Task: Create a due date automation trigger when advanced on, 2 hours before a card is due add fields without custom field "Resume" set to a number lower or equal to 1 and lower or equal to 10.
Action: Mouse moved to (885, 252)
Screenshot: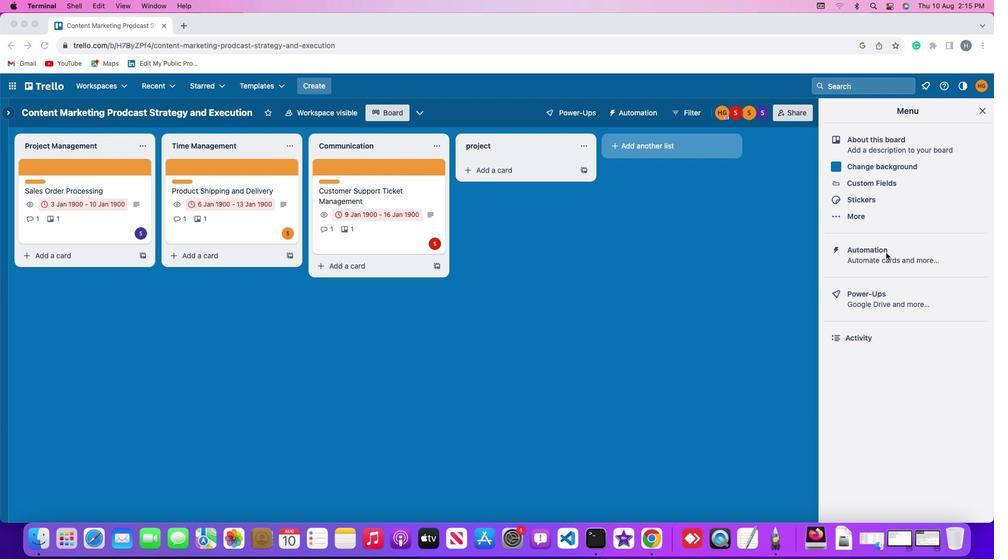 
Action: Mouse pressed left at (885, 252)
Screenshot: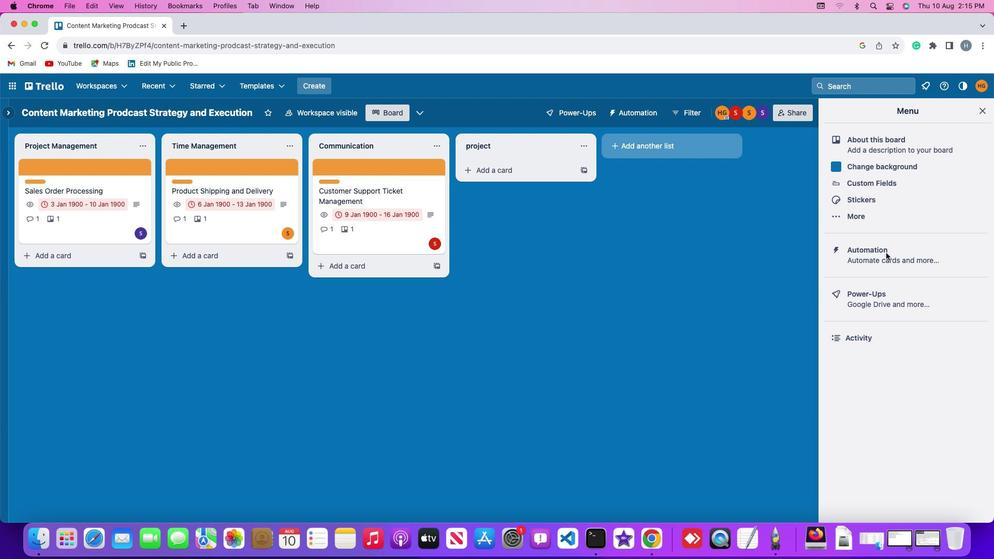 
Action: Mouse pressed left at (885, 252)
Screenshot: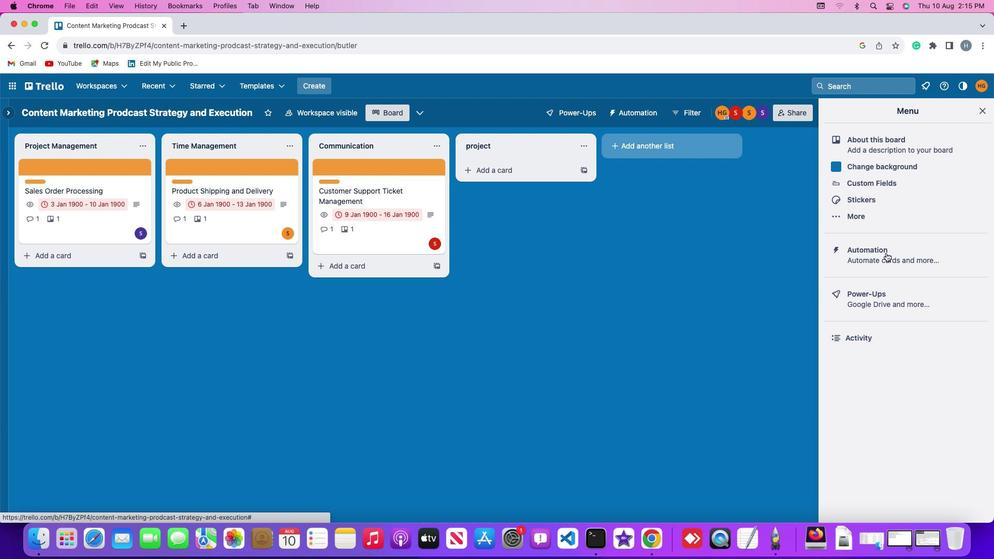 
Action: Mouse moved to (65, 245)
Screenshot: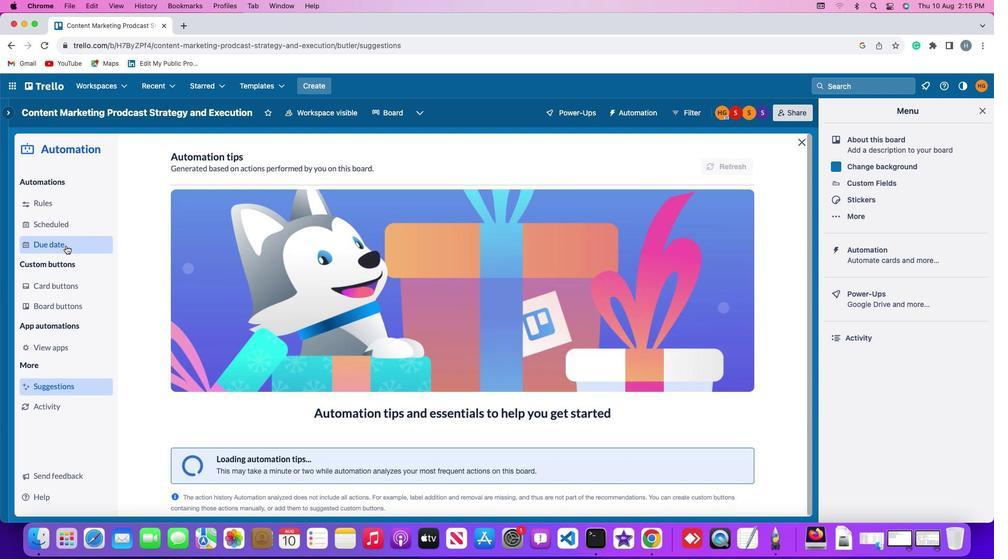 
Action: Mouse pressed left at (65, 245)
Screenshot: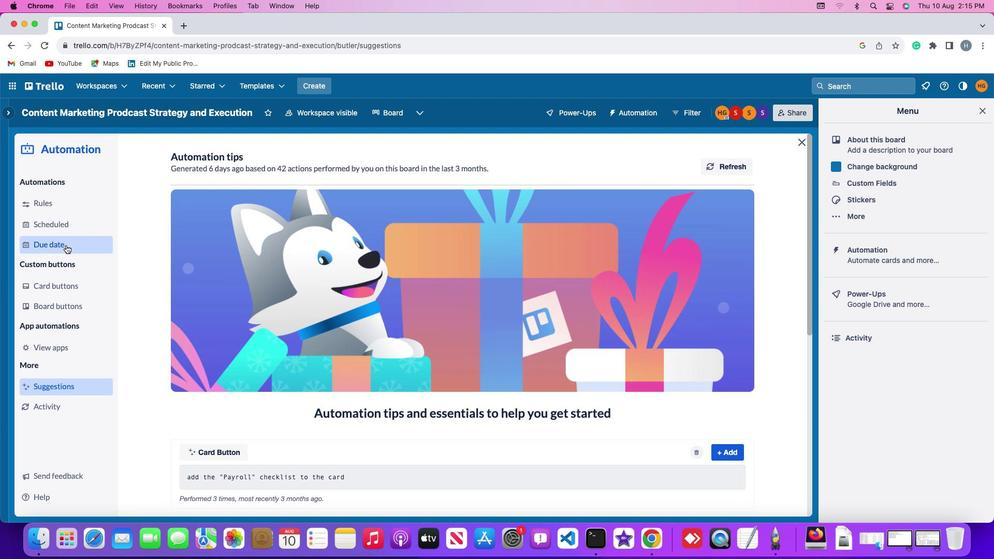 
Action: Mouse moved to (709, 159)
Screenshot: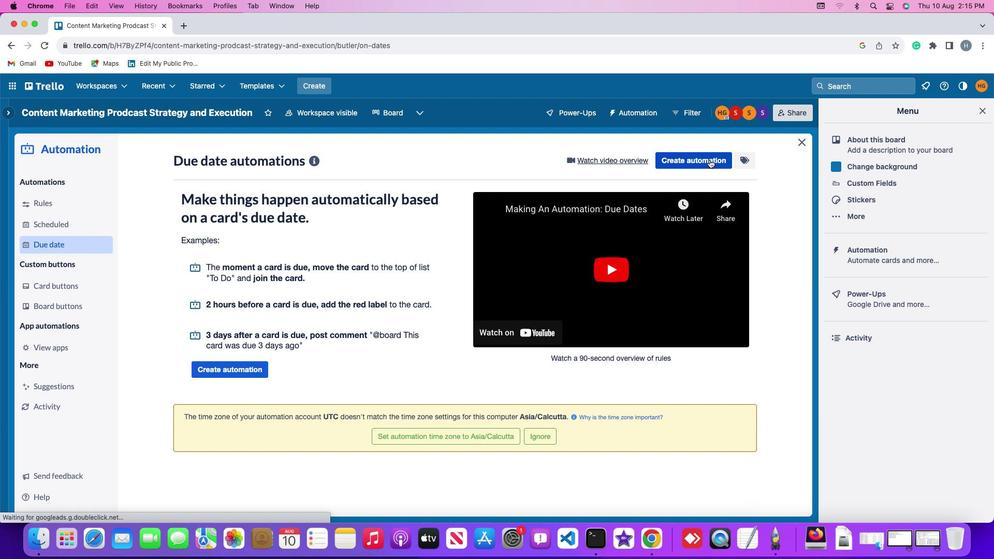 
Action: Mouse pressed left at (709, 159)
Screenshot: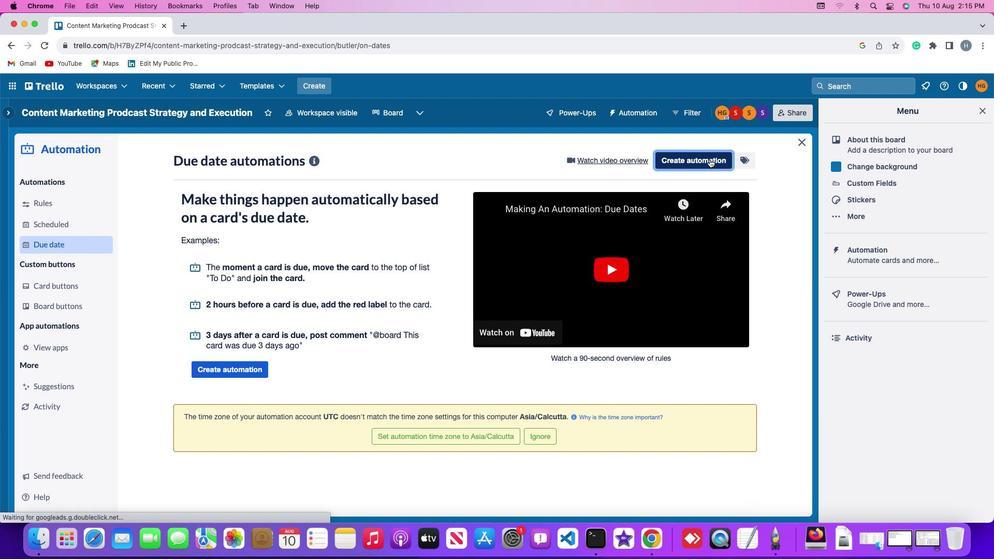 
Action: Mouse moved to (206, 256)
Screenshot: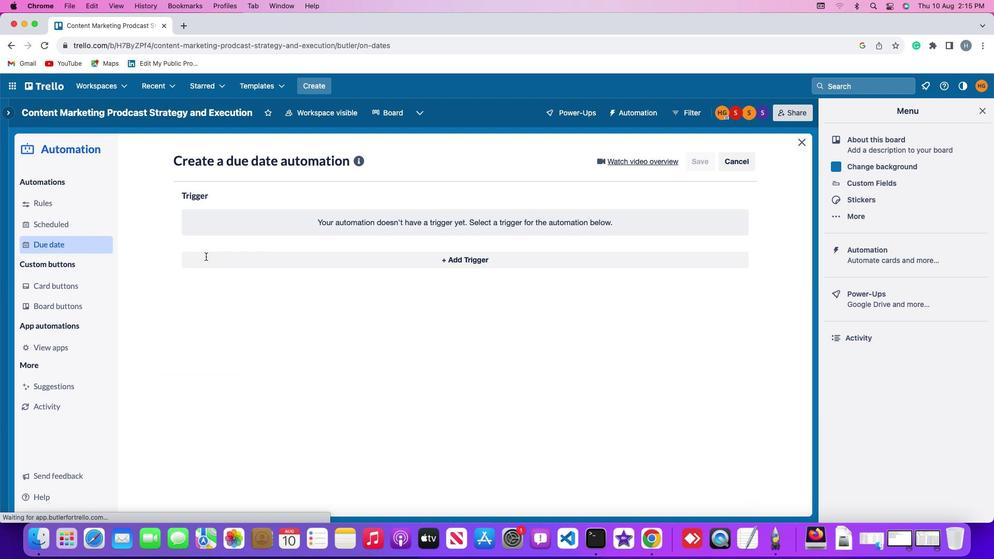 
Action: Mouse pressed left at (206, 256)
Screenshot: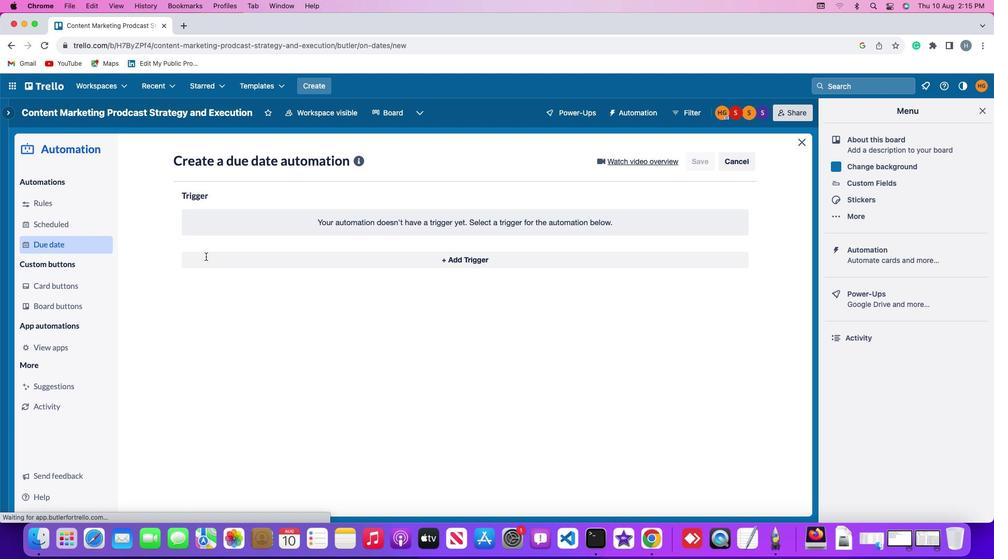 
Action: Mouse moved to (204, 425)
Screenshot: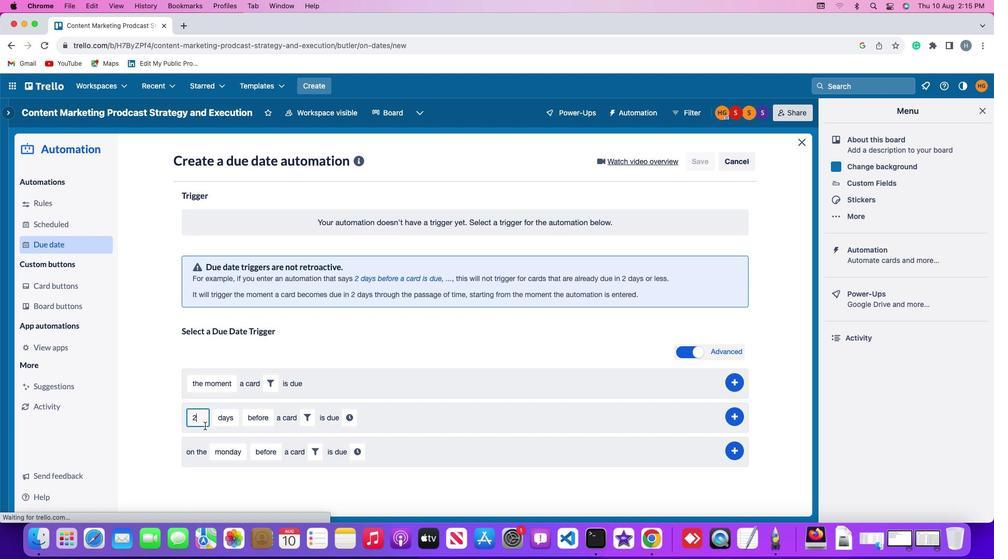 
Action: Mouse pressed left at (204, 425)
Screenshot: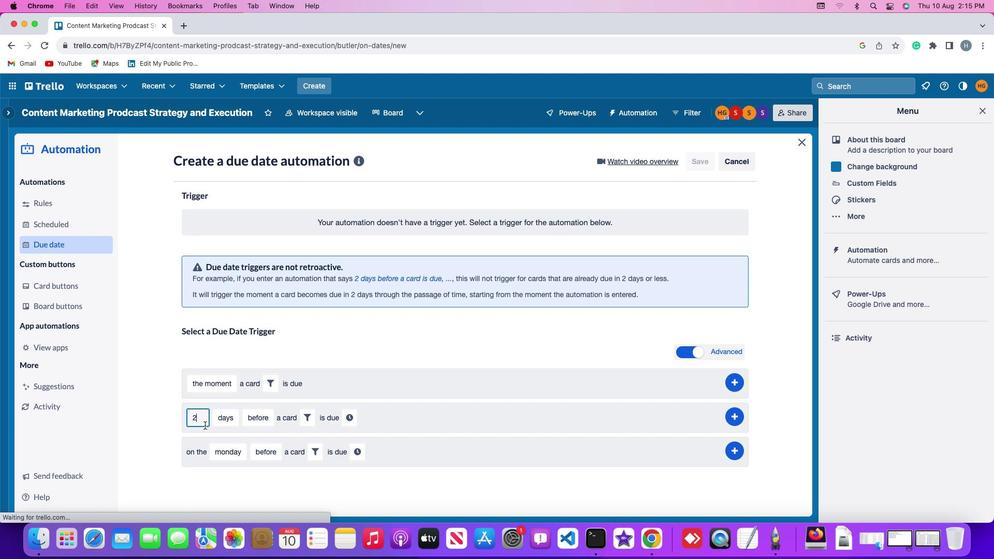 
Action: Mouse moved to (205, 423)
Screenshot: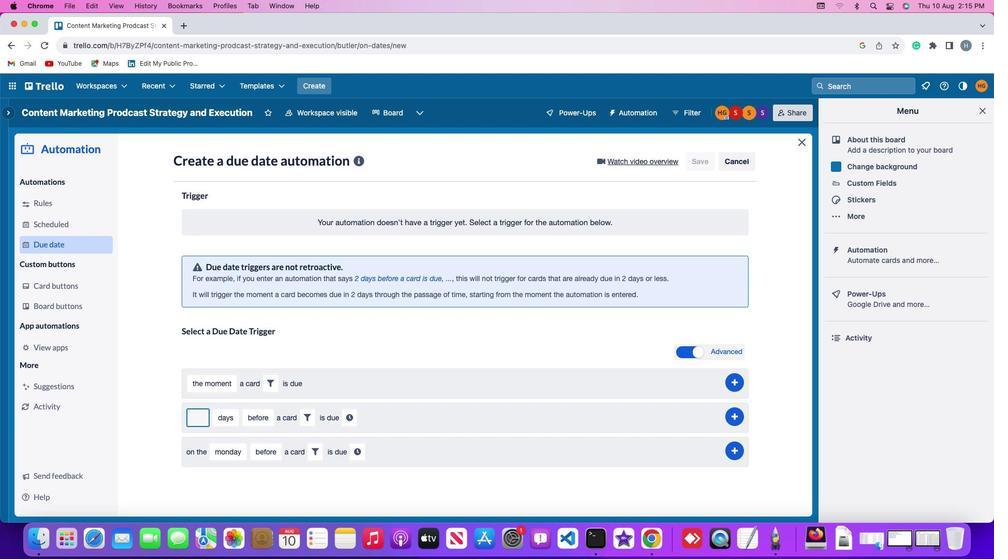 
Action: Key pressed Key.backspace'2'
Screenshot: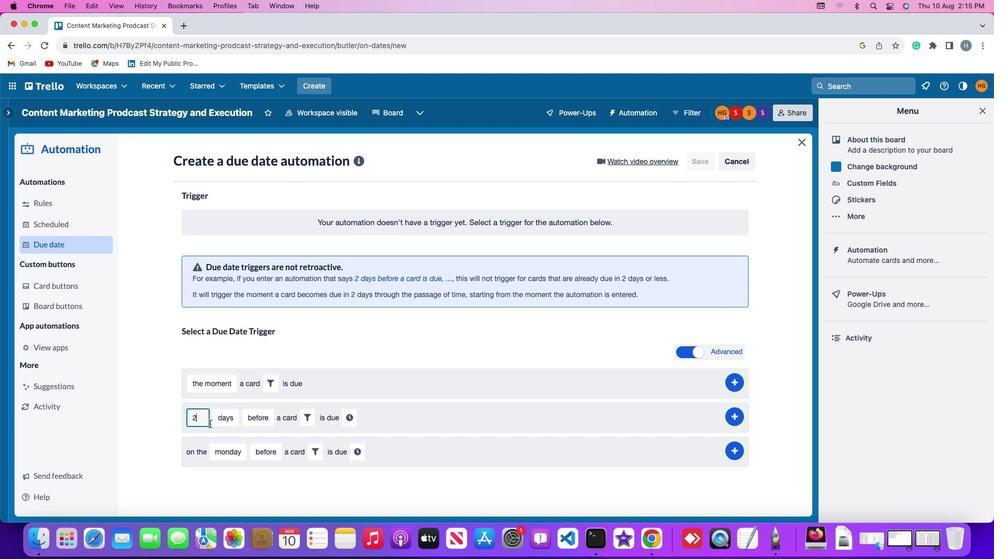 
Action: Mouse moved to (223, 422)
Screenshot: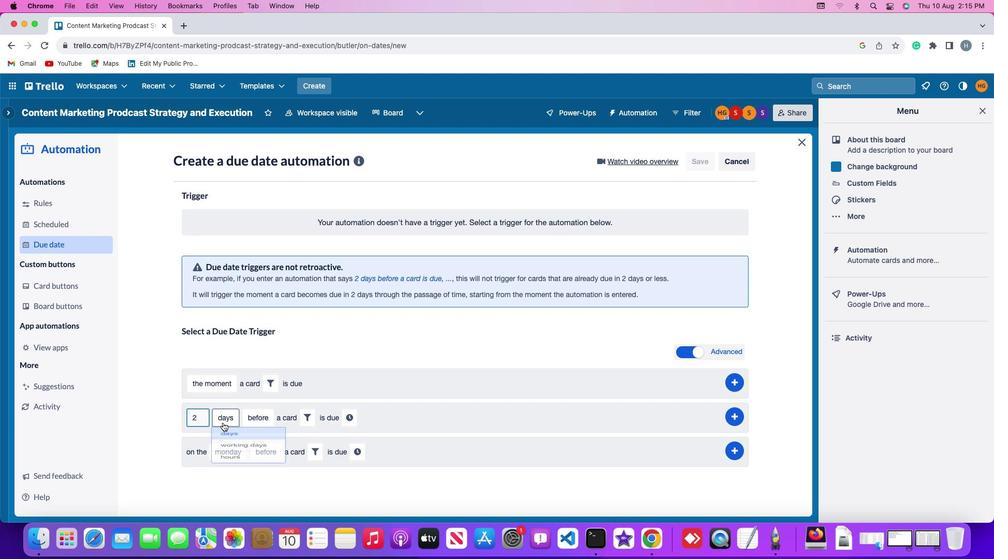
Action: Mouse pressed left at (223, 422)
Screenshot: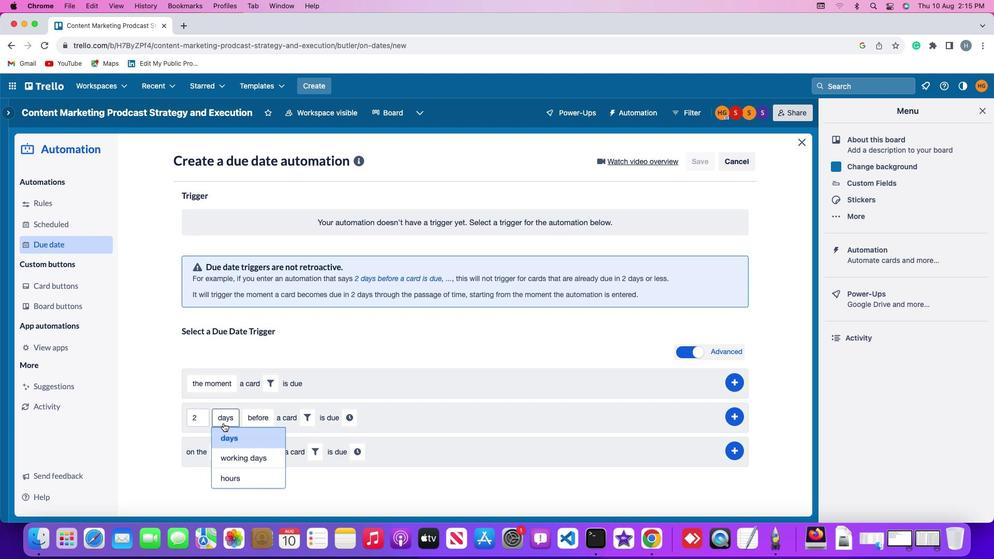 
Action: Mouse moved to (228, 476)
Screenshot: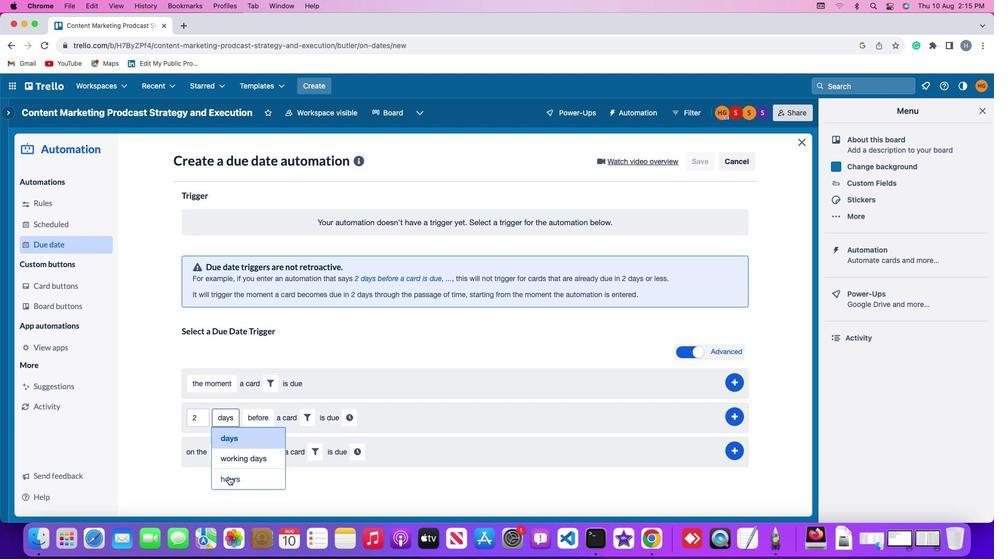 
Action: Mouse pressed left at (228, 476)
Screenshot: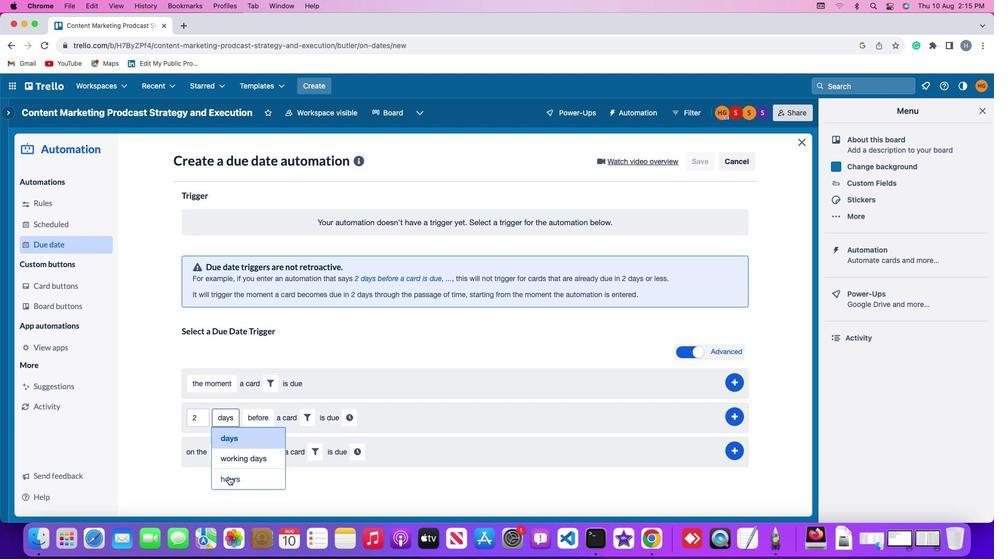 
Action: Mouse moved to (257, 417)
Screenshot: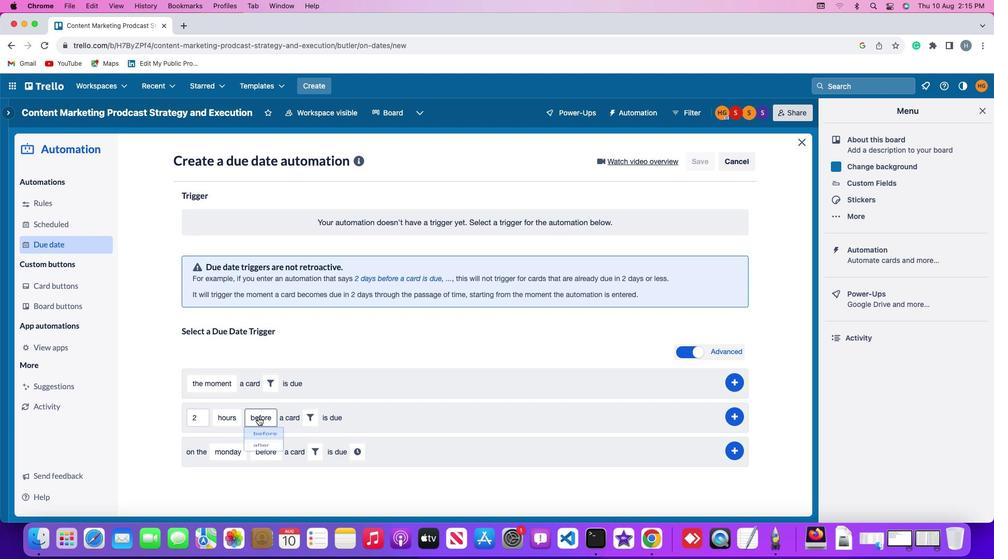 
Action: Mouse pressed left at (257, 417)
Screenshot: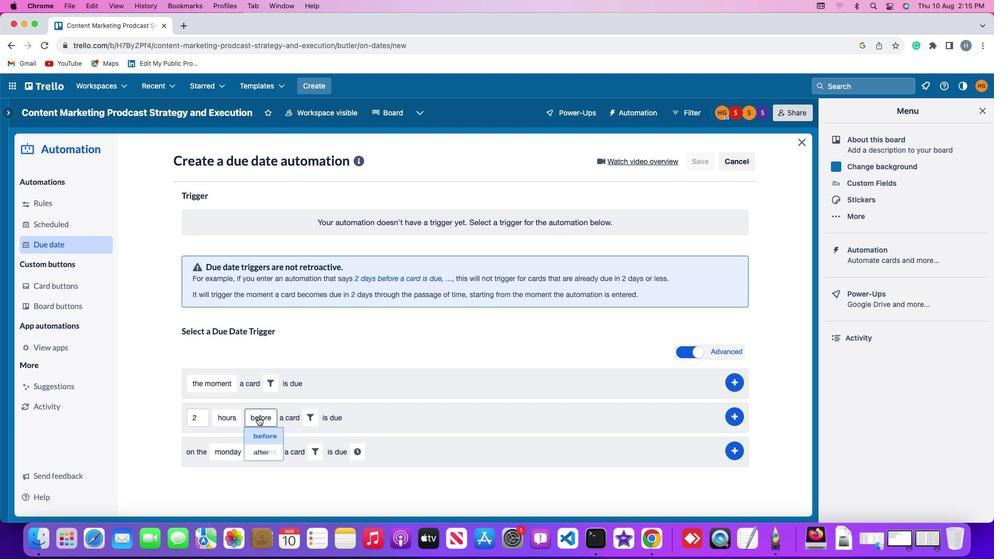 
Action: Mouse moved to (259, 435)
Screenshot: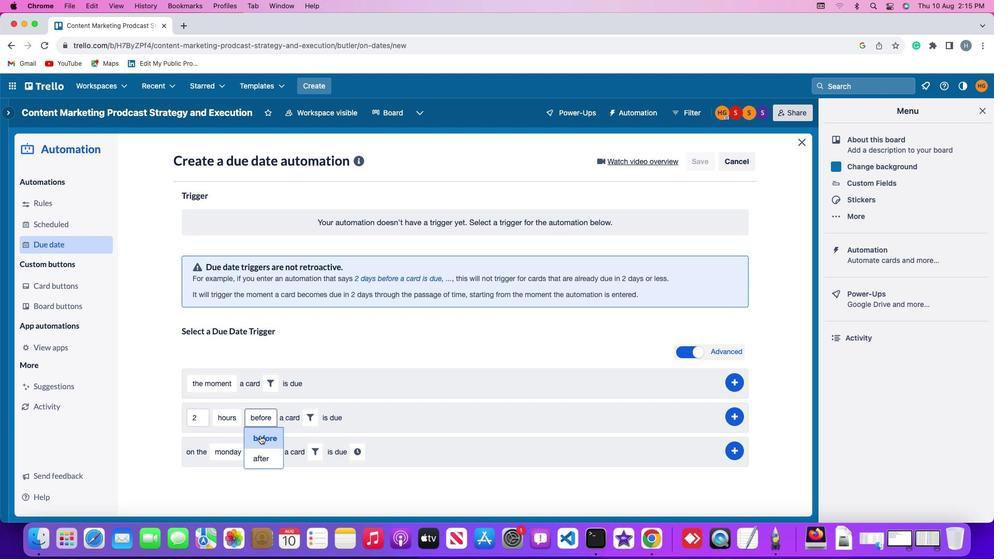 
Action: Mouse pressed left at (259, 435)
Screenshot: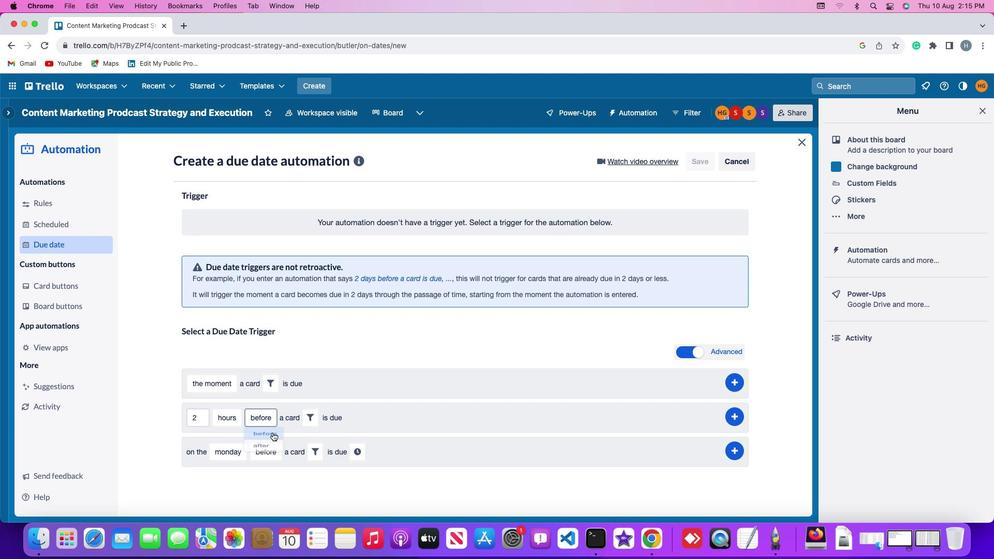 
Action: Mouse moved to (312, 421)
Screenshot: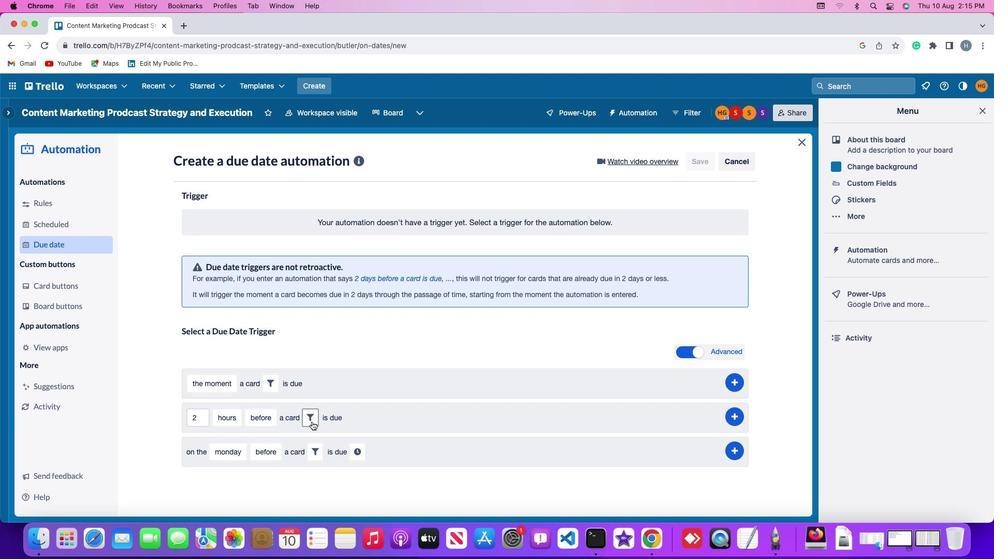 
Action: Mouse pressed left at (312, 421)
Screenshot: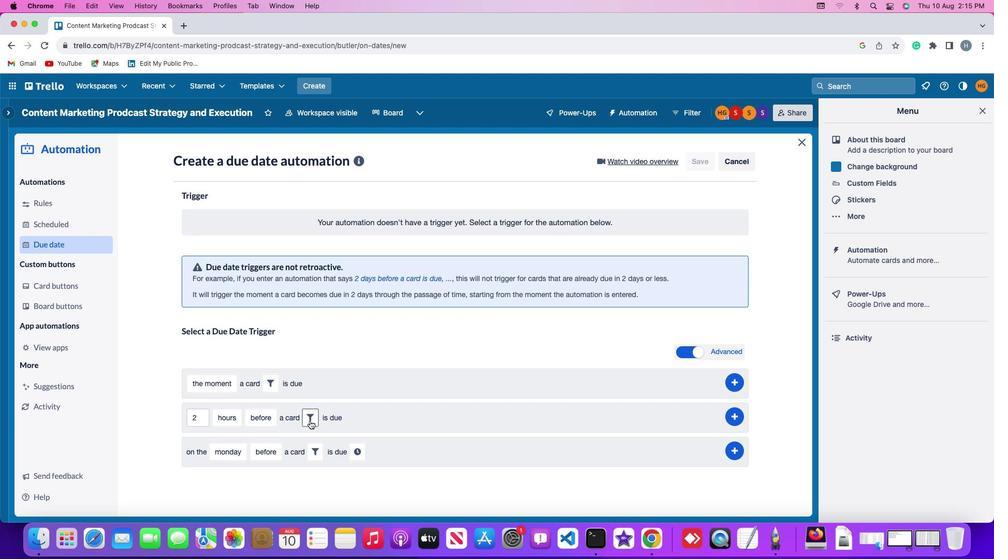 
Action: Mouse moved to (474, 453)
Screenshot: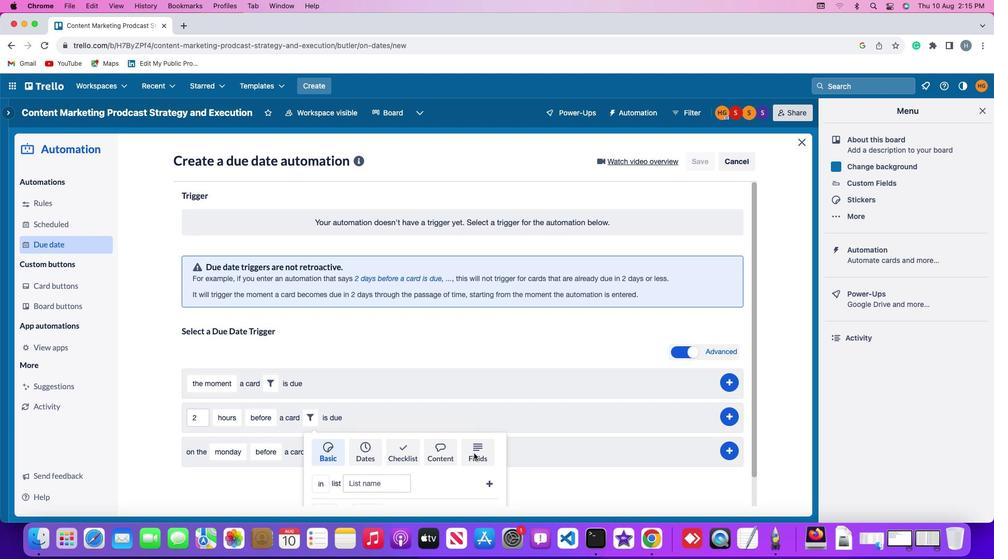 
Action: Mouse pressed left at (474, 453)
Screenshot: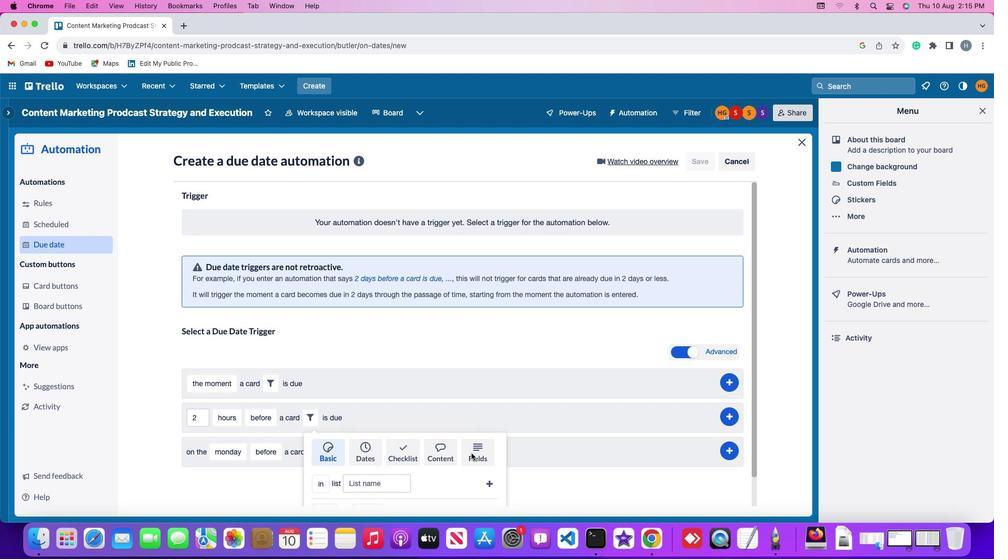 
Action: Mouse moved to (281, 477)
Screenshot: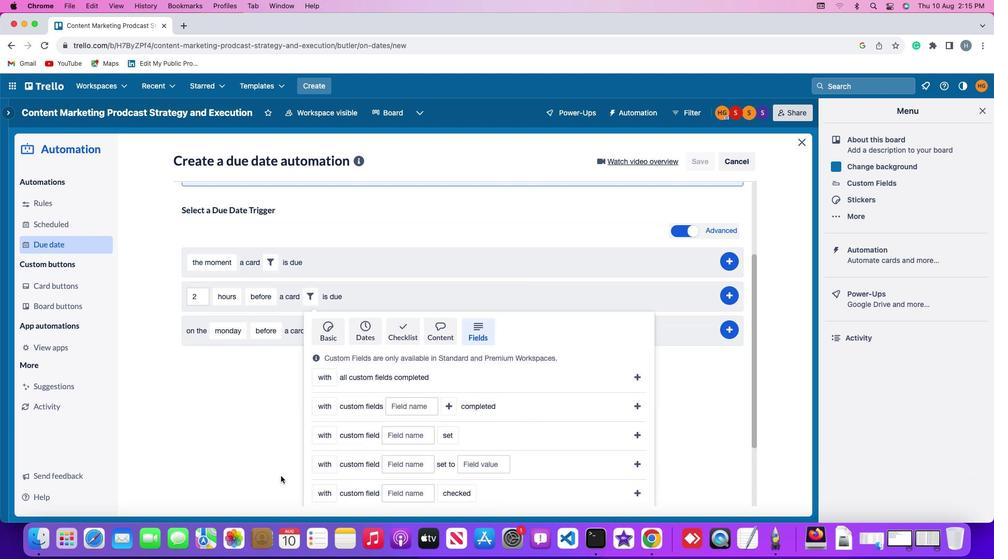 
Action: Mouse scrolled (281, 477) with delta (0, 0)
Screenshot: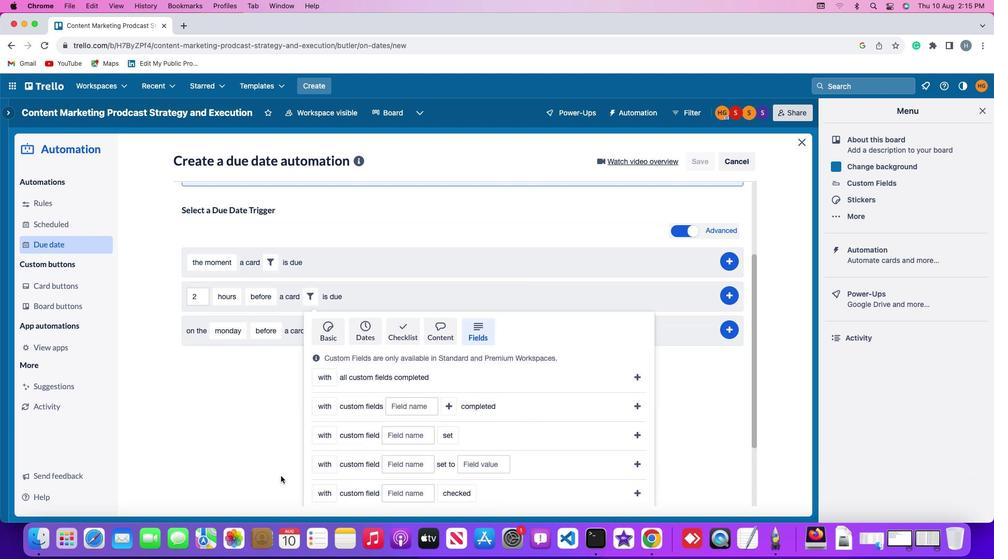 
Action: Mouse scrolled (281, 477) with delta (0, 0)
Screenshot: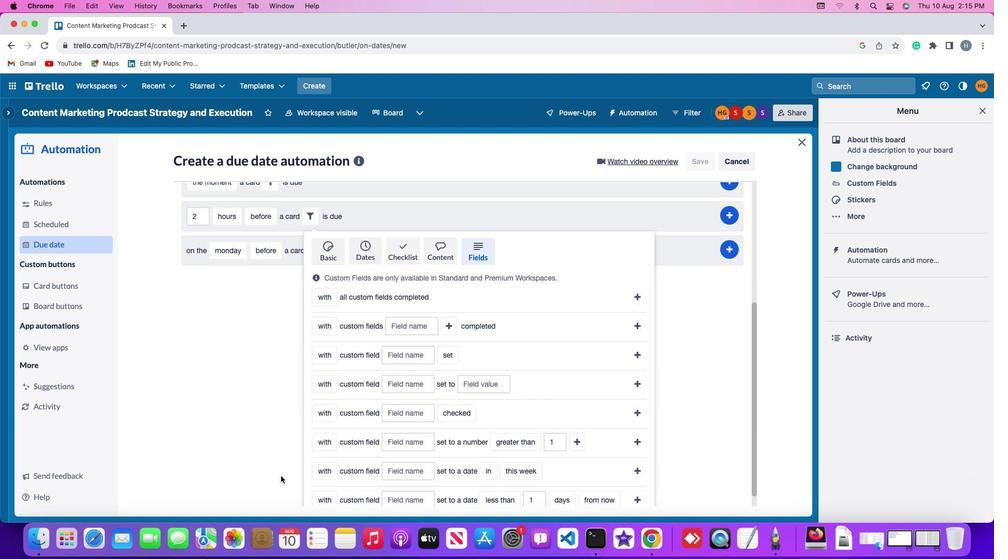
Action: Mouse scrolled (281, 477) with delta (0, -1)
Screenshot: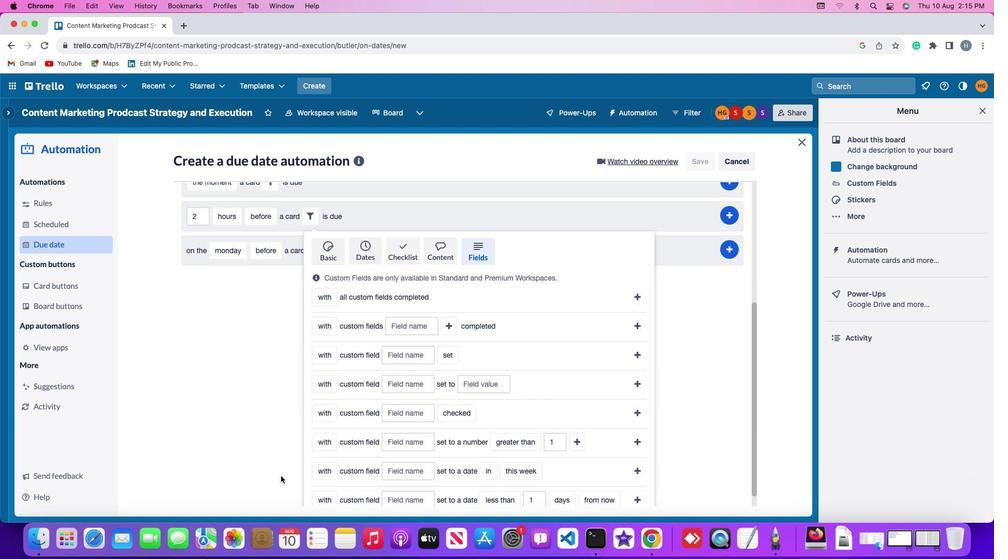 
Action: Mouse scrolled (281, 477) with delta (0, -2)
Screenshot: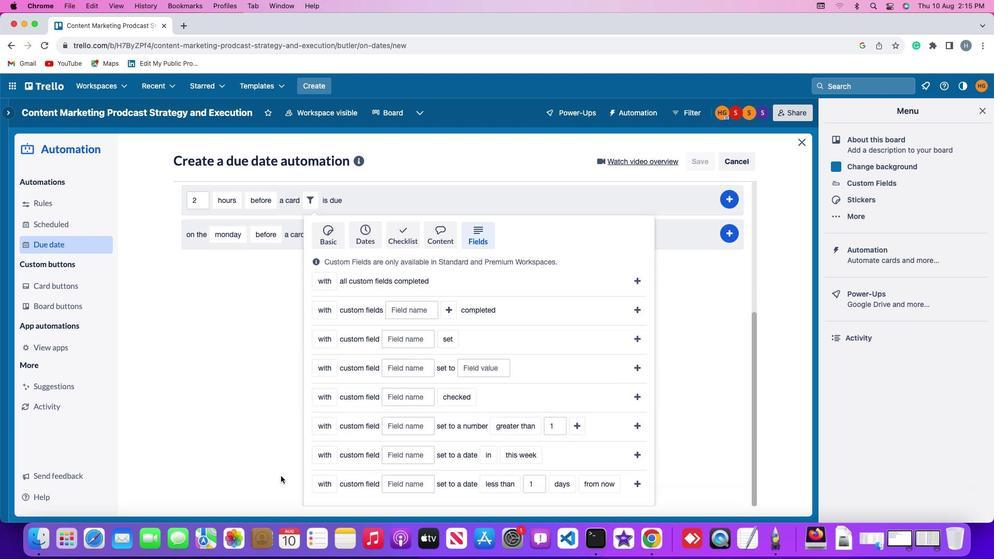 
Action: Mouse moved to (281, 476)
Screenshot: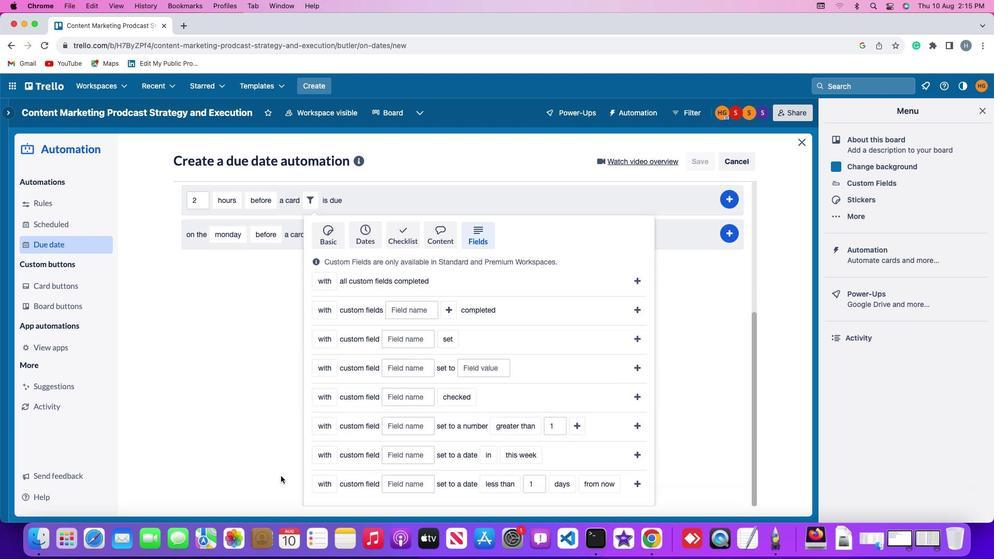 
Action: Mouse scrolled (281, 476) with delta (0, -3)
Screenshot: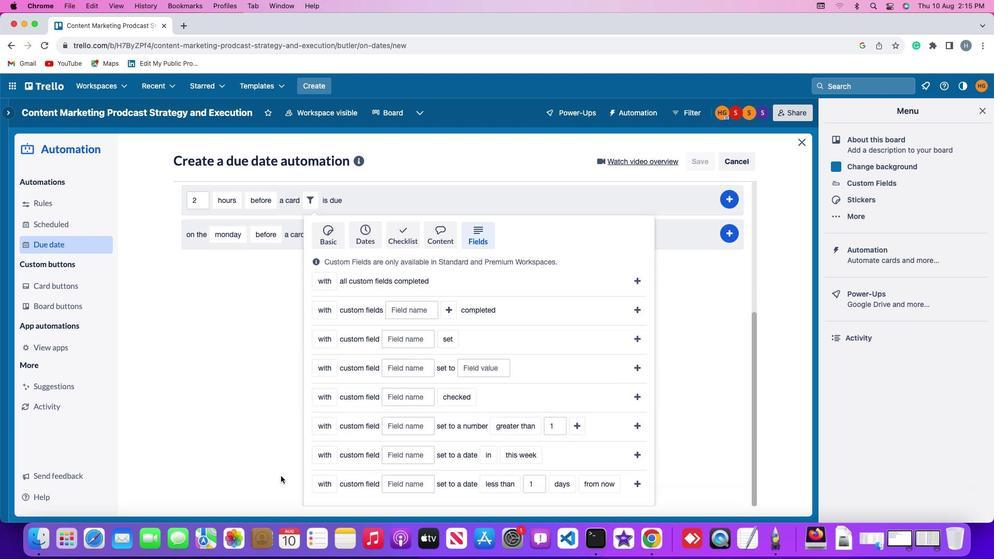 
Action: Mouse moved to (280, 475)
Screenshot: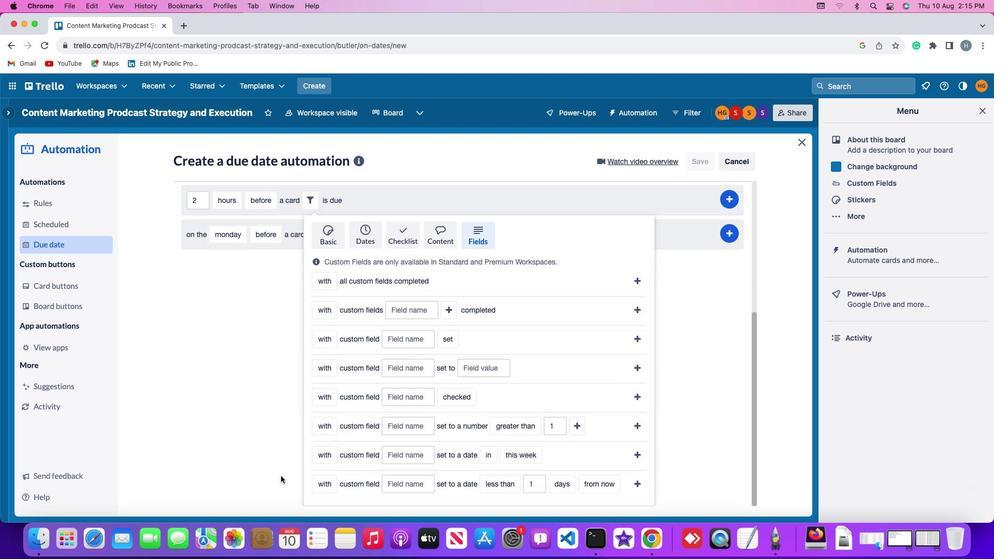 
Action: Mouse scrolled (280, 475) with delta (0, 0)
Screenshot: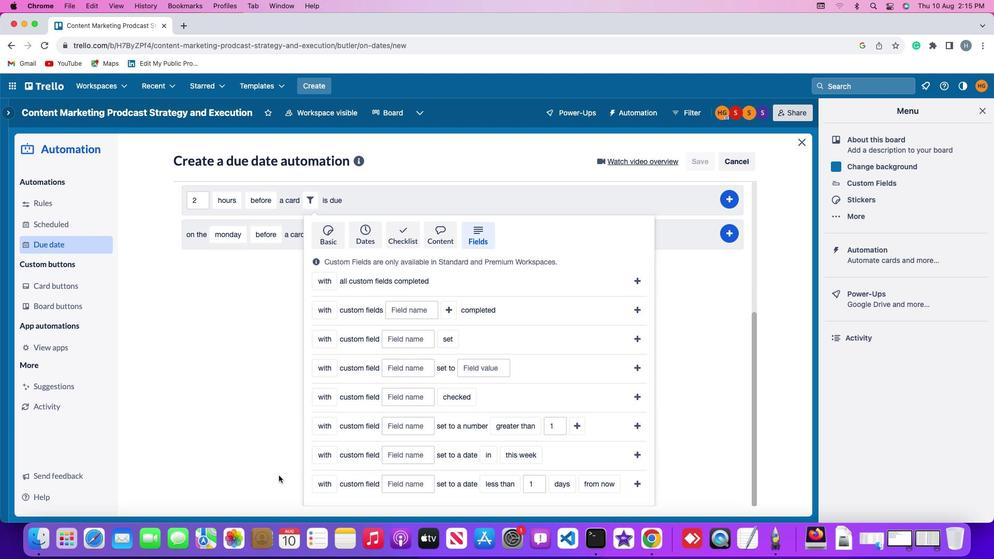
Action: Mouse scrolled (280, 475) with delta (0, 0)
Screenshot: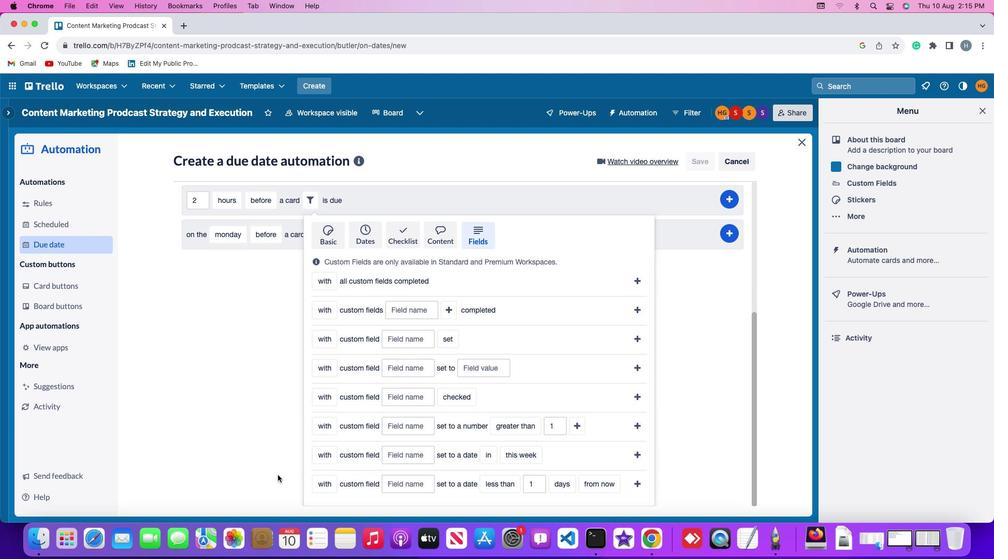 
Action: Mouse scrolled (280, 475) with delta (0, -1)
Screenshot: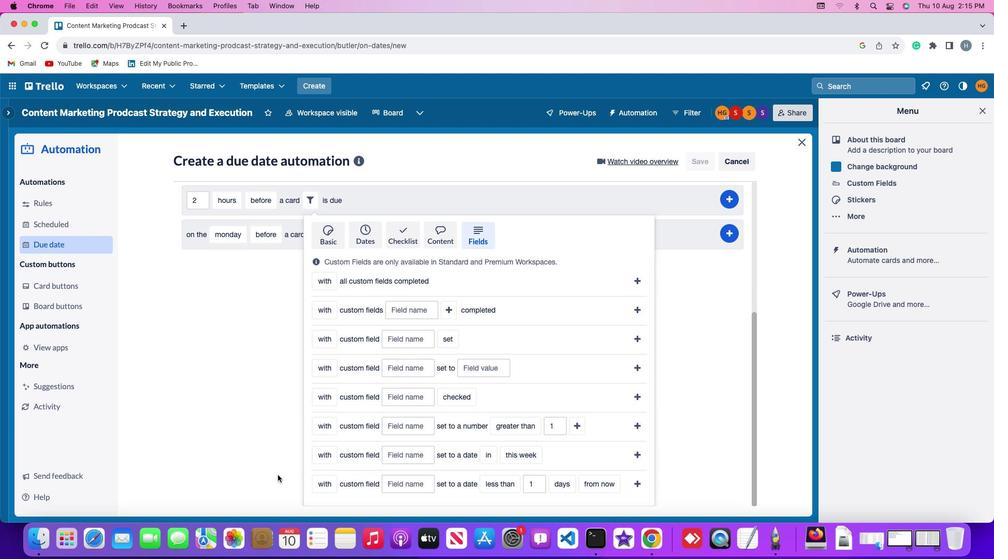 
Action: Mouse moved to (280, 475)
Screenshot: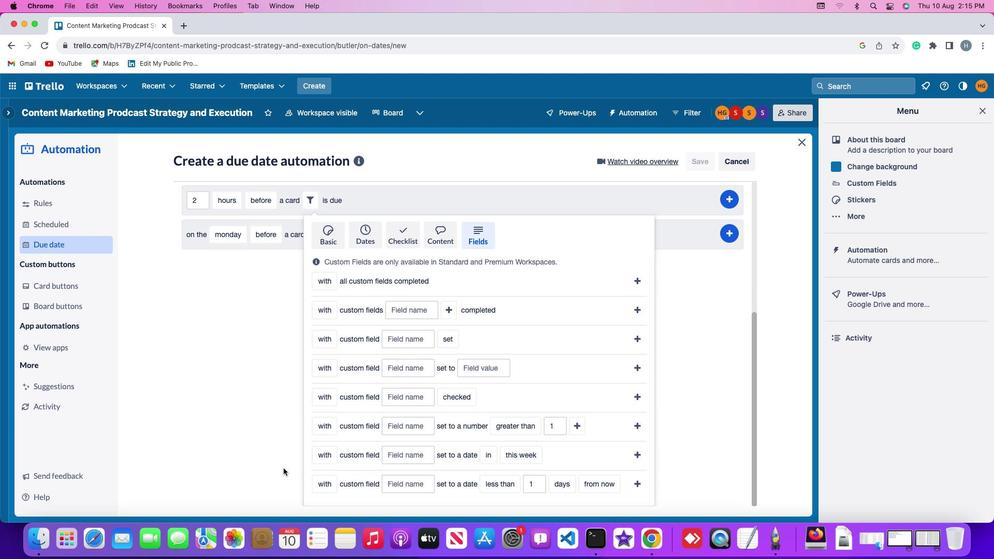 
Action: Mouse scrolled (280, 475) with delta (0, -2)
Screenshot: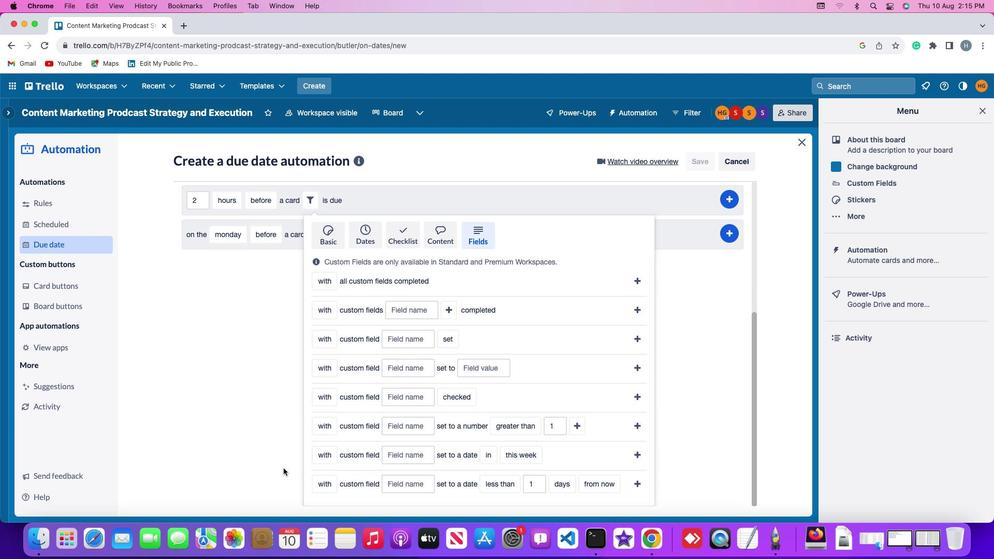 
Action: Mouse moved to (330, 420)
Screenshot: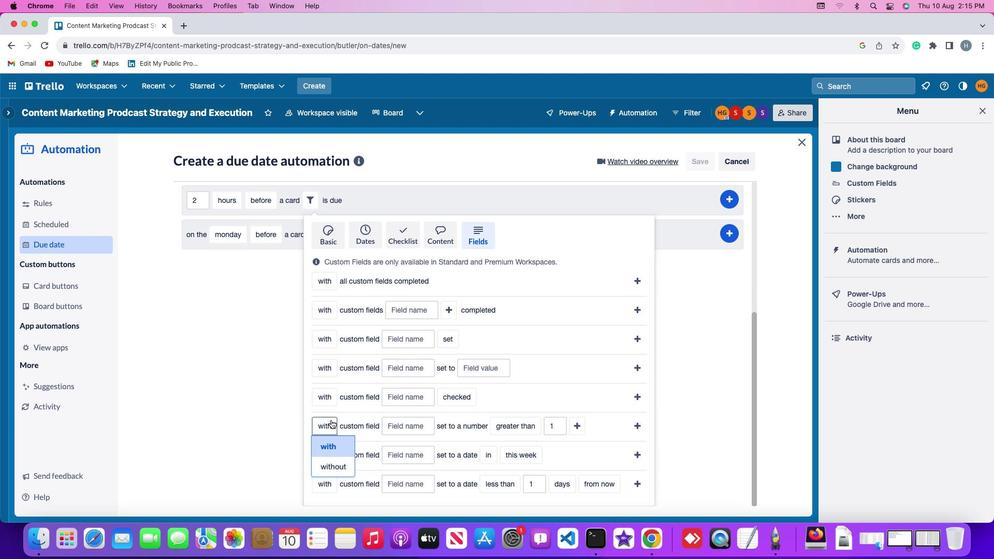 
Action: Mouse pressed left at (330, 420)
Screenshot: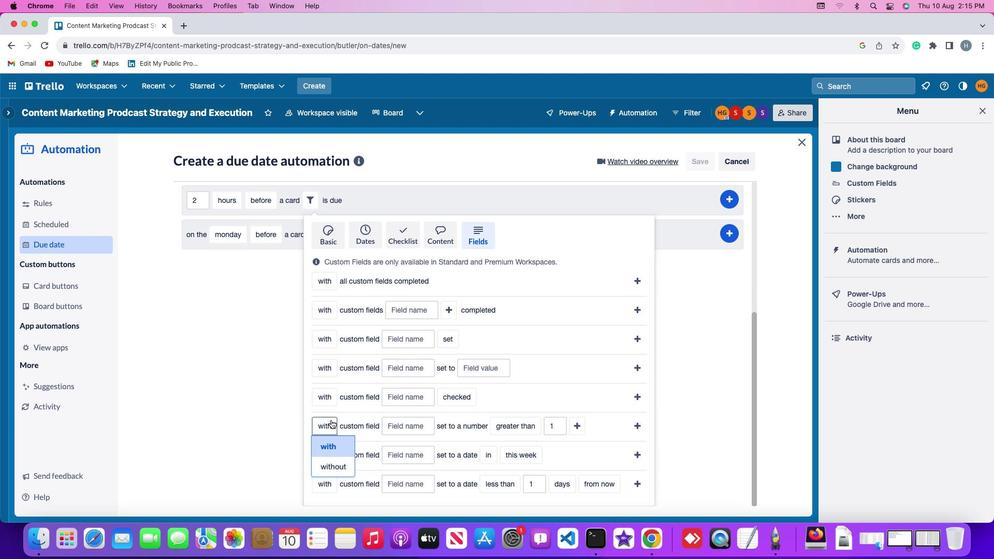 
Action: Mouse moved to (334, 470)
Screenshot: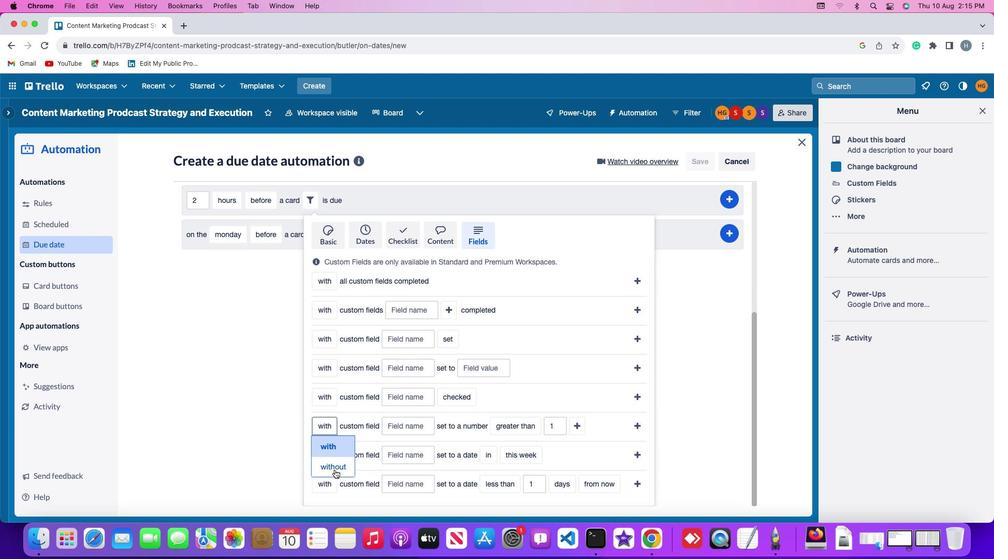 
Action: Mouse pressed left at (334, 470)
Screenshot: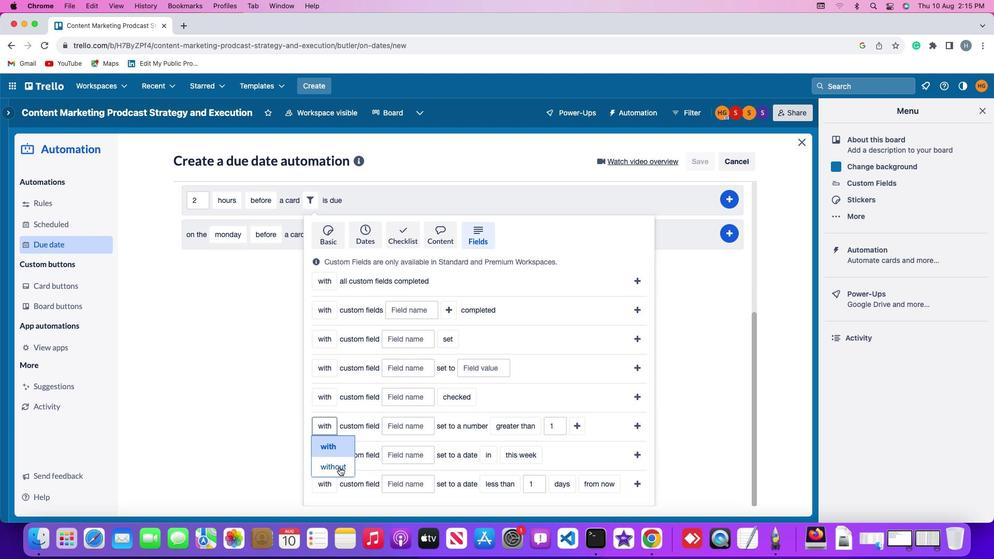 
Action: Mouse moved to (413, 426)
Screenshot: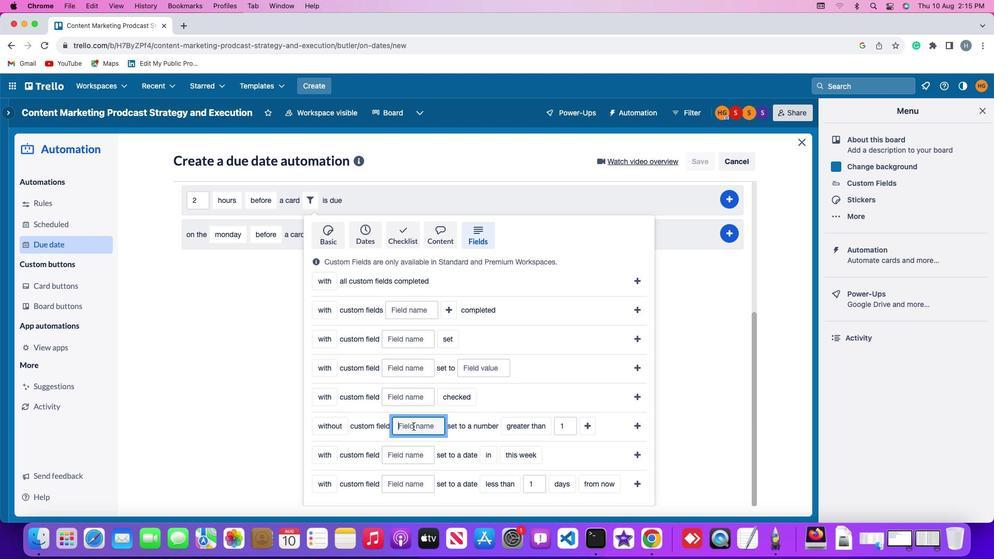 
Action: Mouse pressed left at (413, 426)
Screenshot: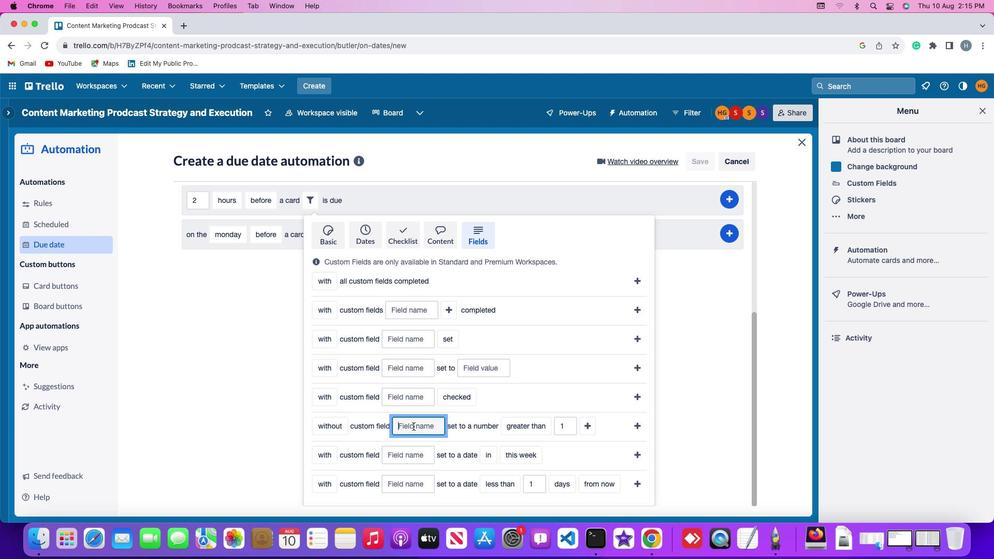 
Action: Mouse moved to (414, 425)
Screenshot: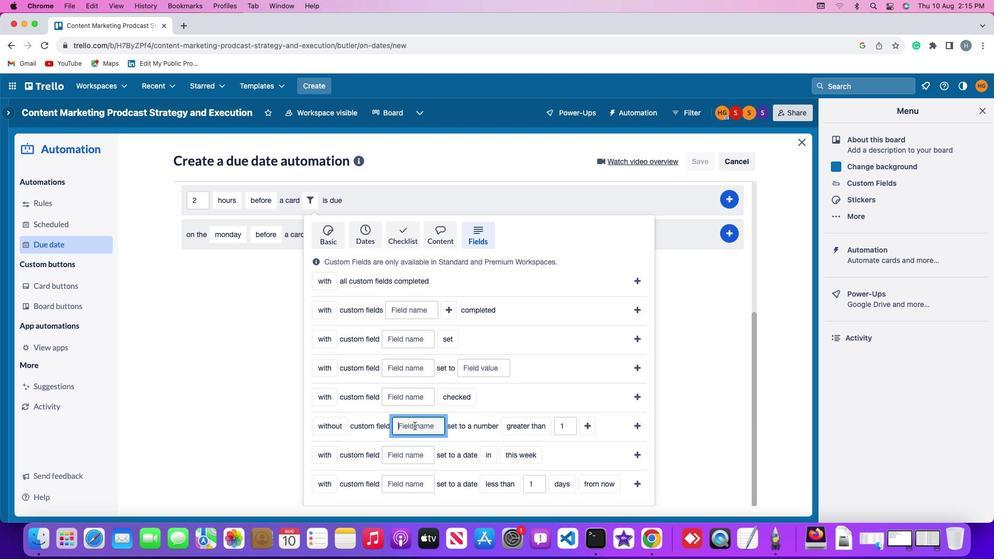 
Action: Key pressed Key.shift'R''e''s''u''m''e'
Screenshot: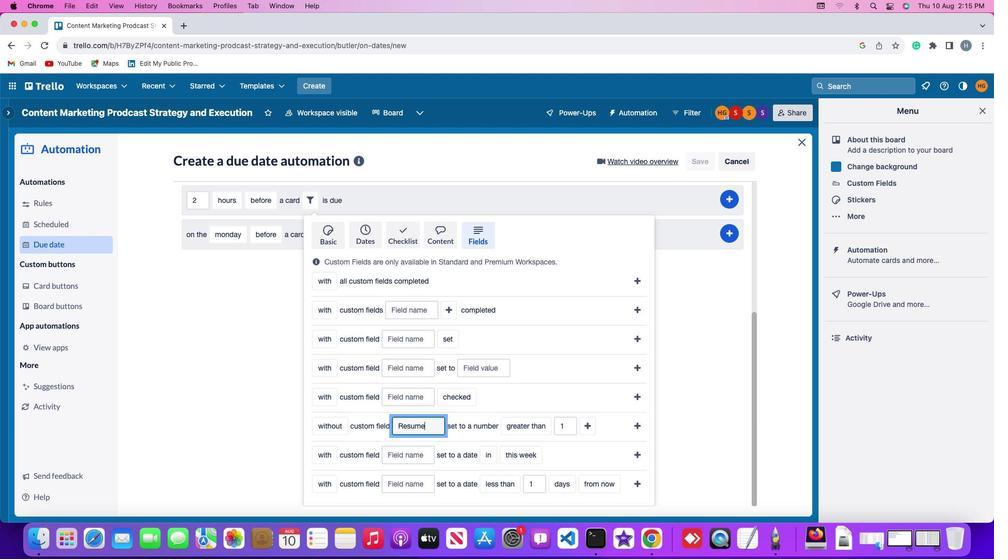
Action: Mouse moved to (518, 426)
Screenshot: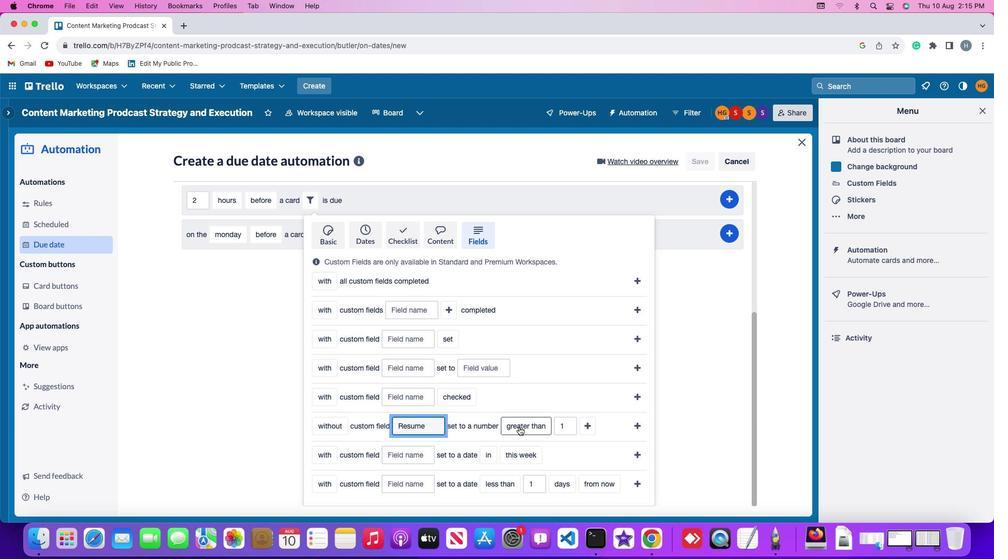 
Action: Mouse pressed left at (518, 426)
Screenshot: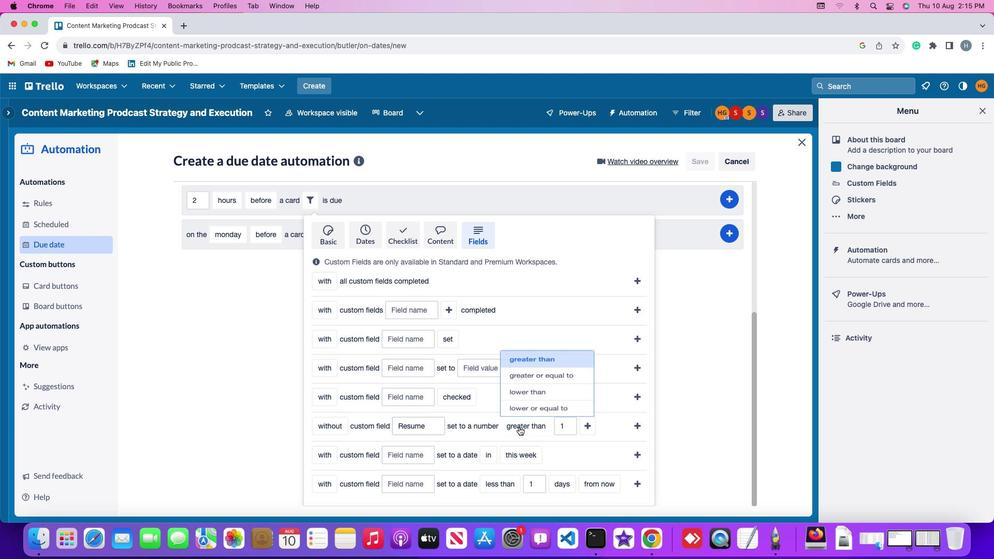 
Action: Mouse moved to (528, 407)
Screenshot: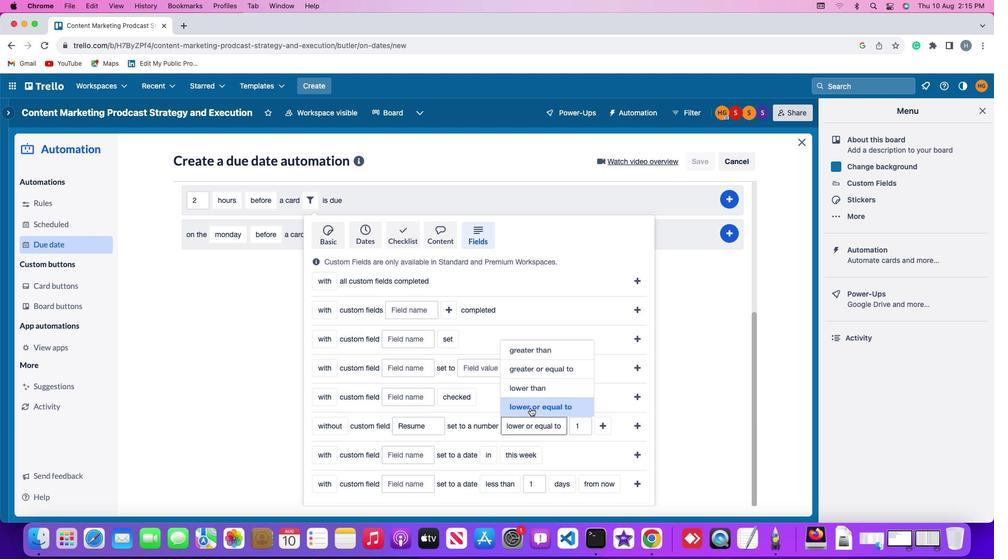 
Action: Mouse pressed left at (528, 407)
Screenshot: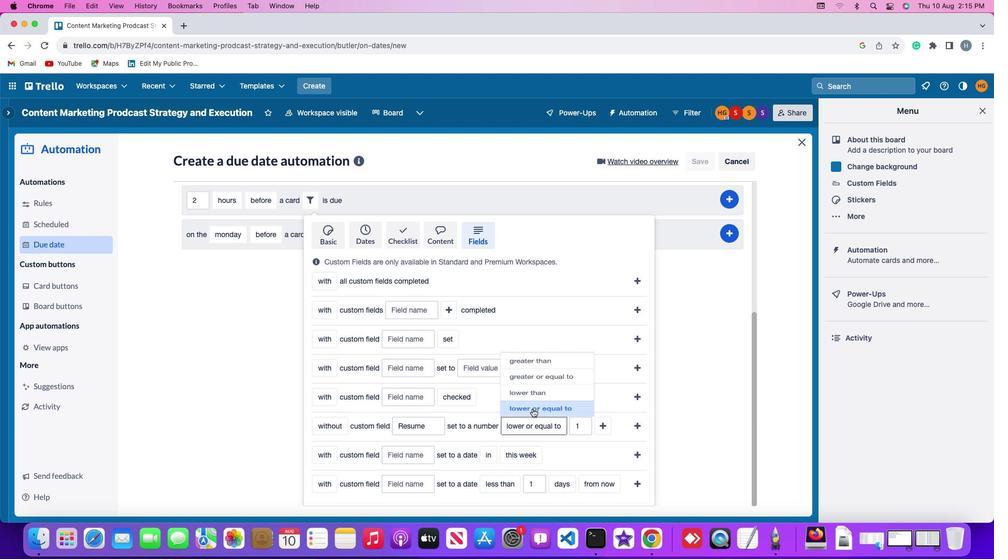 
Action: Mouse moved to (582, 425)
Screenshot: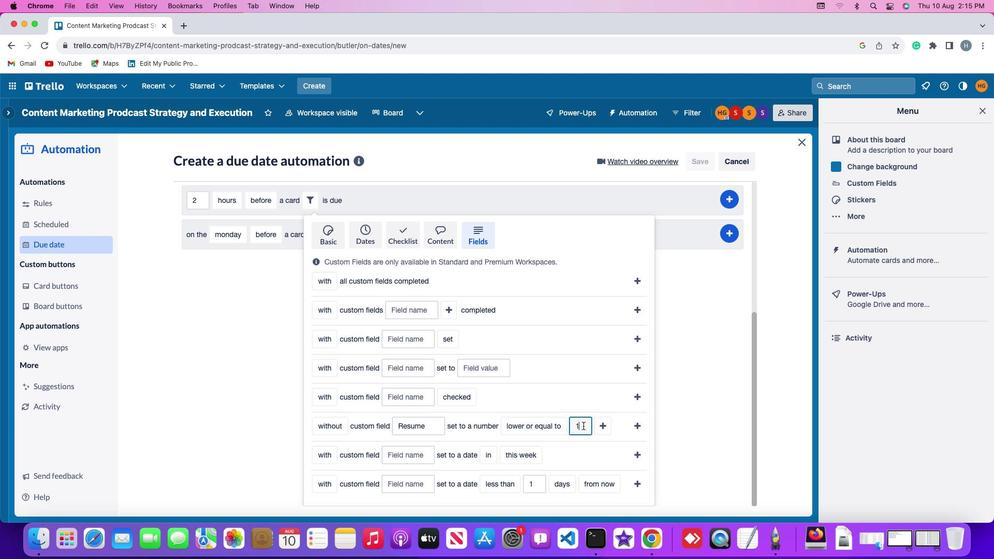 
Action: Mouse pressed left at (582, 425)
Screenshot: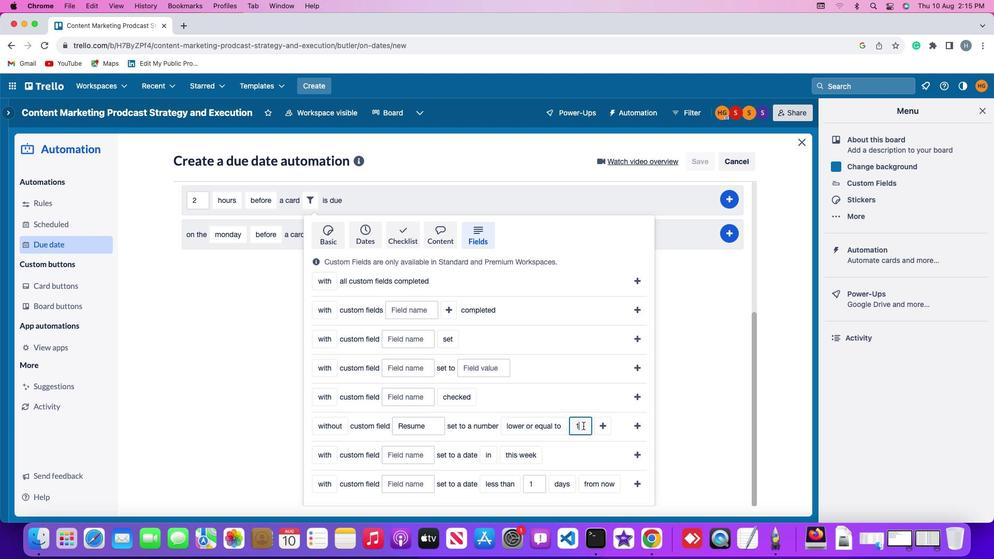 
Action: Key pressed Key.backspace
Screenshot: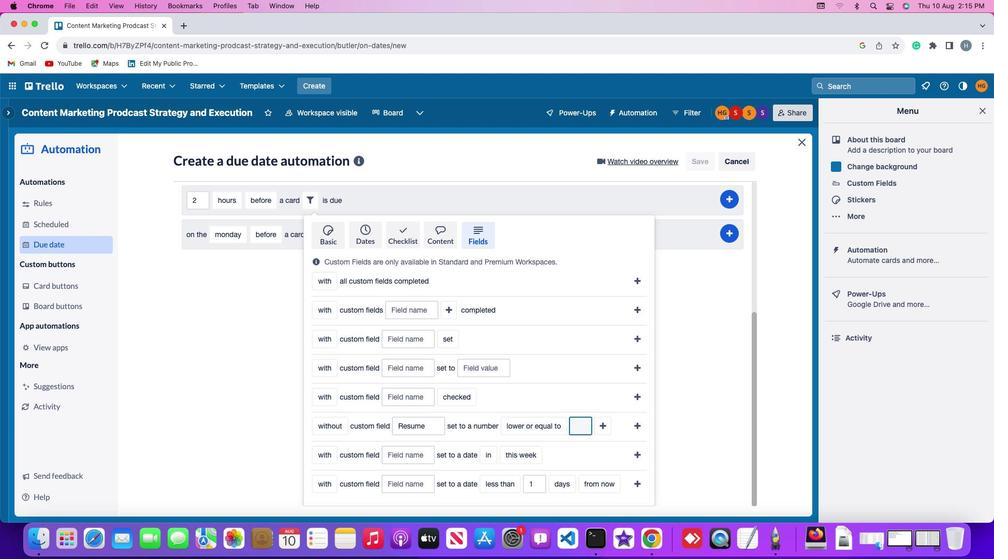 
Action: Mouse moved to (582, 424)
Screenshot: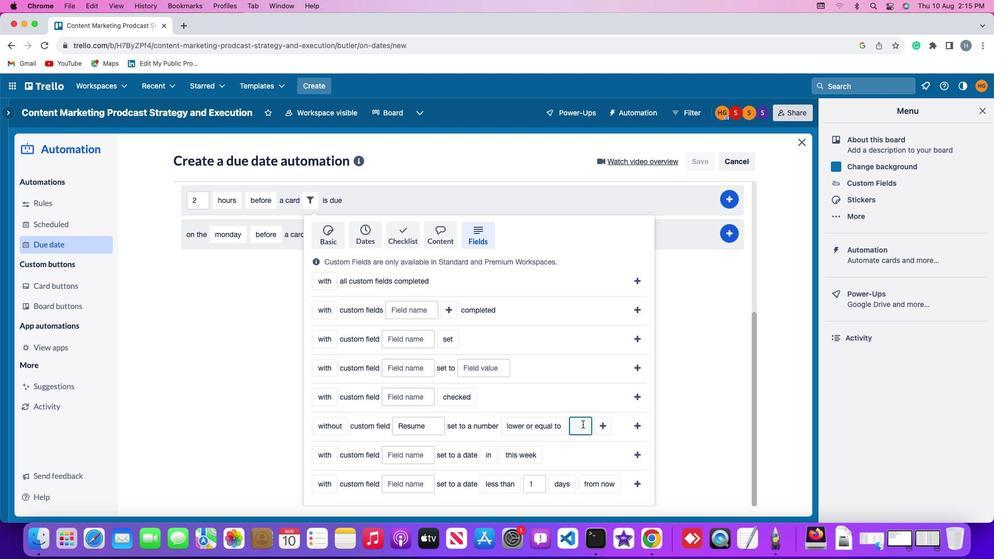 
Action: Key pressed '1'
Screenshot: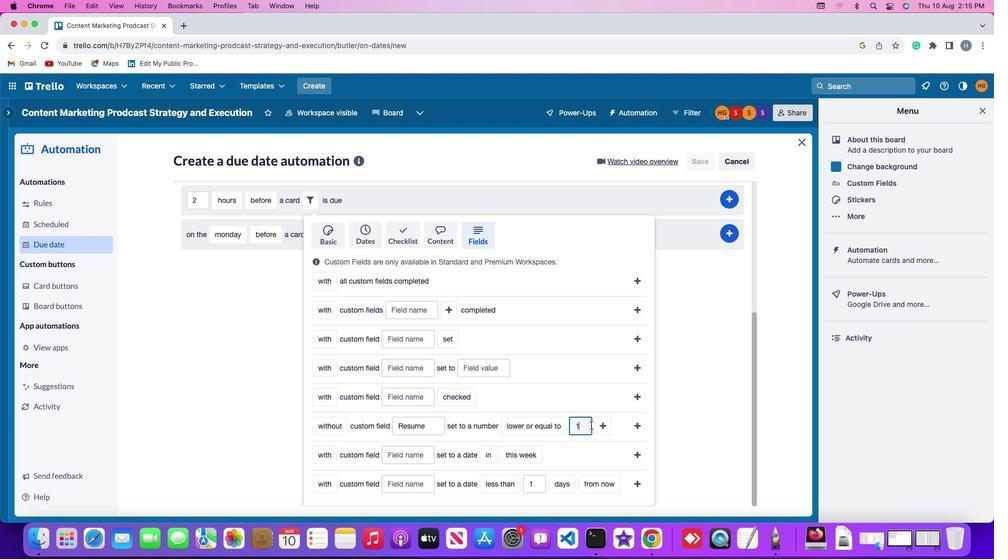 
Action: Mouse moved to (602, 425)
Screenshot: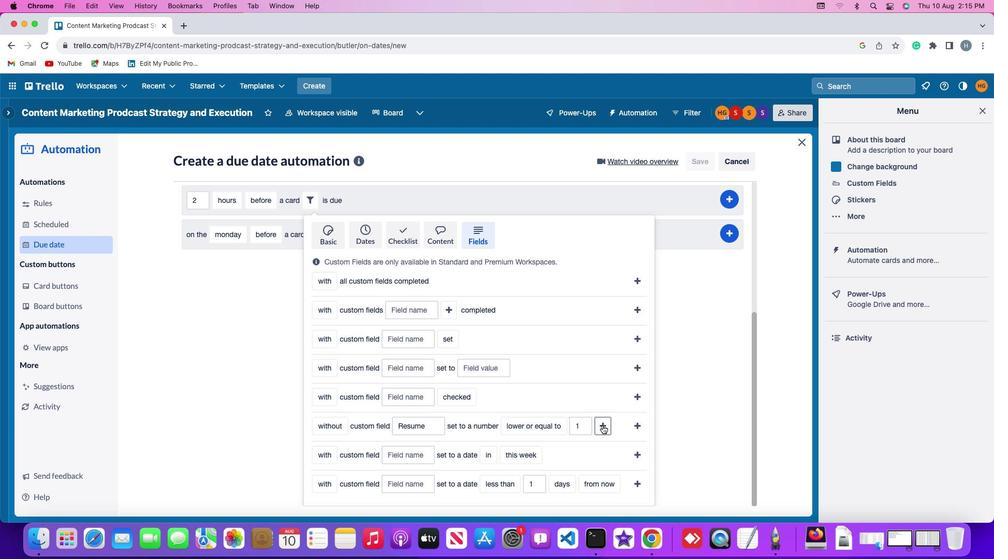 
Action: Mouse pressed left at (602, 425)
Screenshot: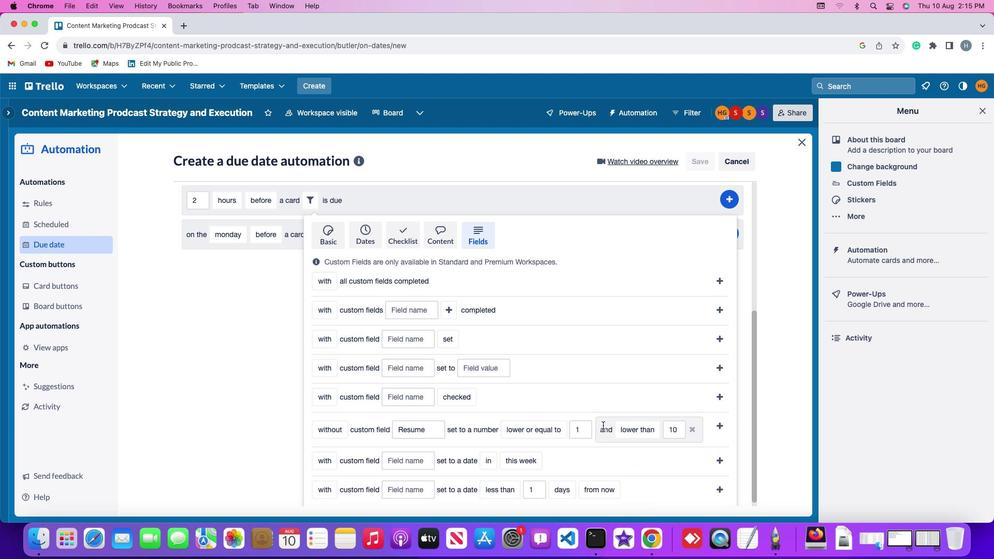 
Action: Mouse moved to (627, 428)
Screenshot: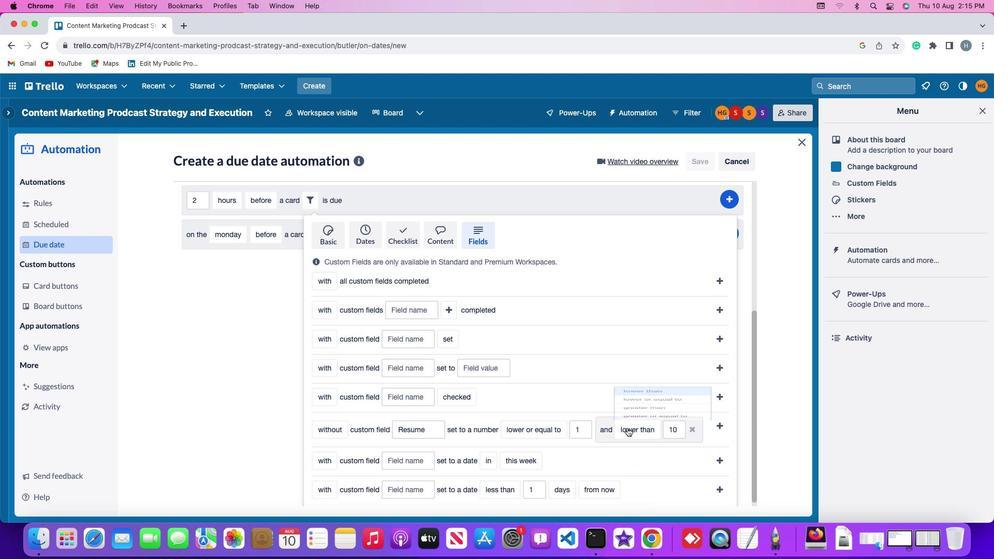 
Action: Mouse pressed left at (627, 428)
Screenshot: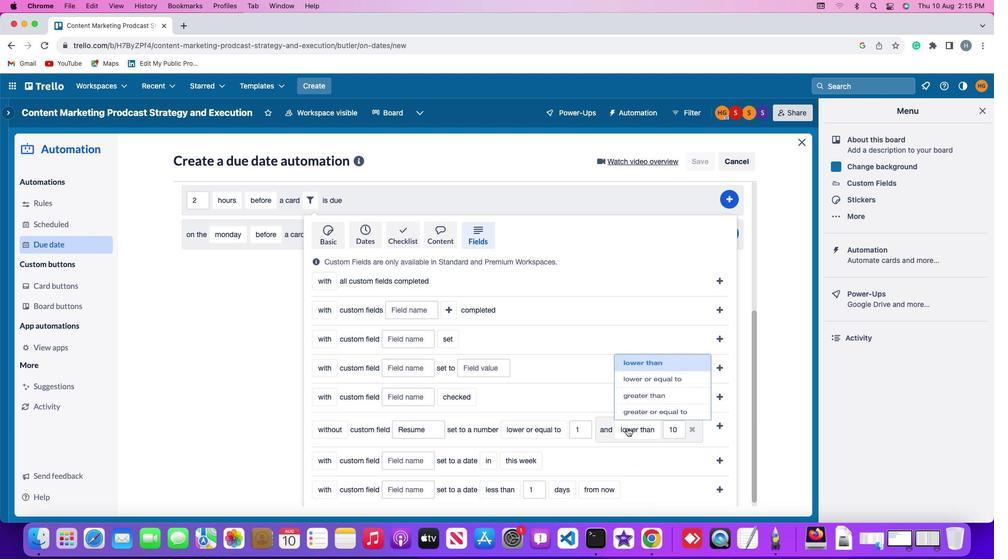 
Action: Mouse moved to (653, 371)
Screenshot: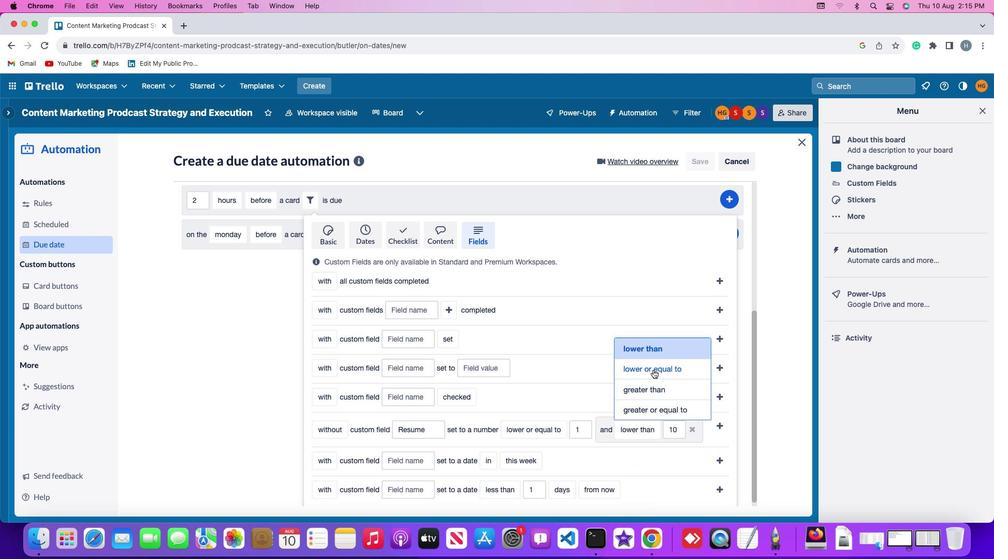 
Action: Mouse pressed left at (653, 371)
Screenshot: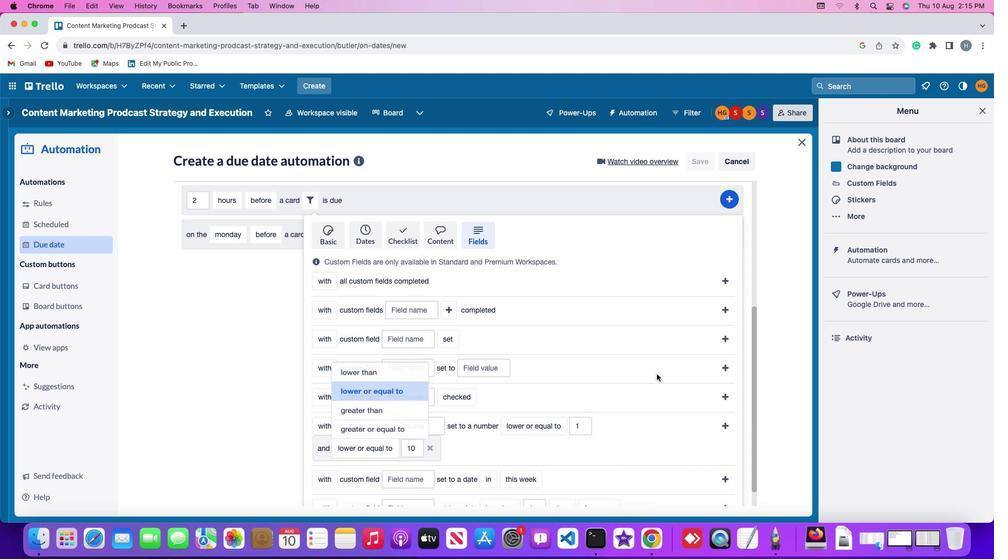 
Action: Mouse moved to (416, 446)
Screenshot: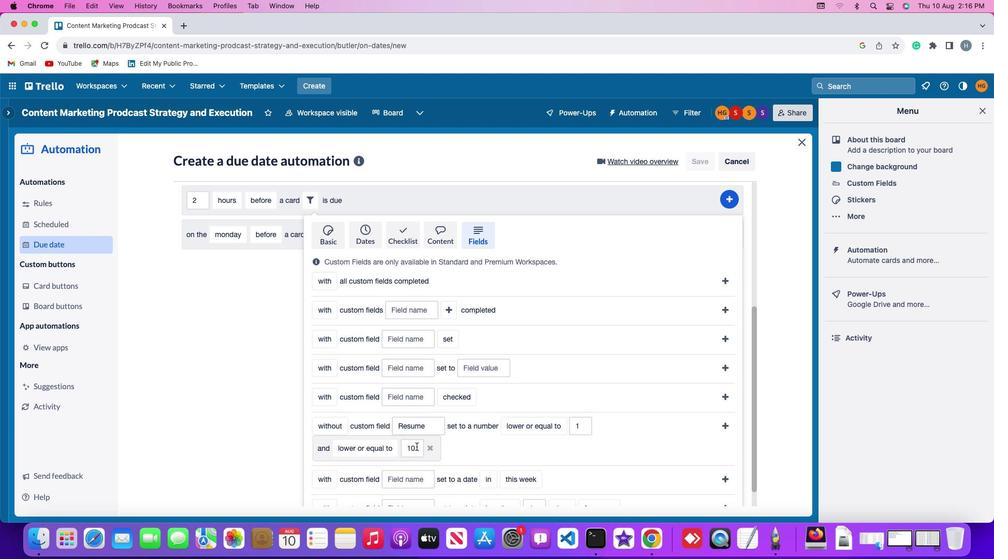 
Action: Mouse pressed left at (416, 446)
Screenshot: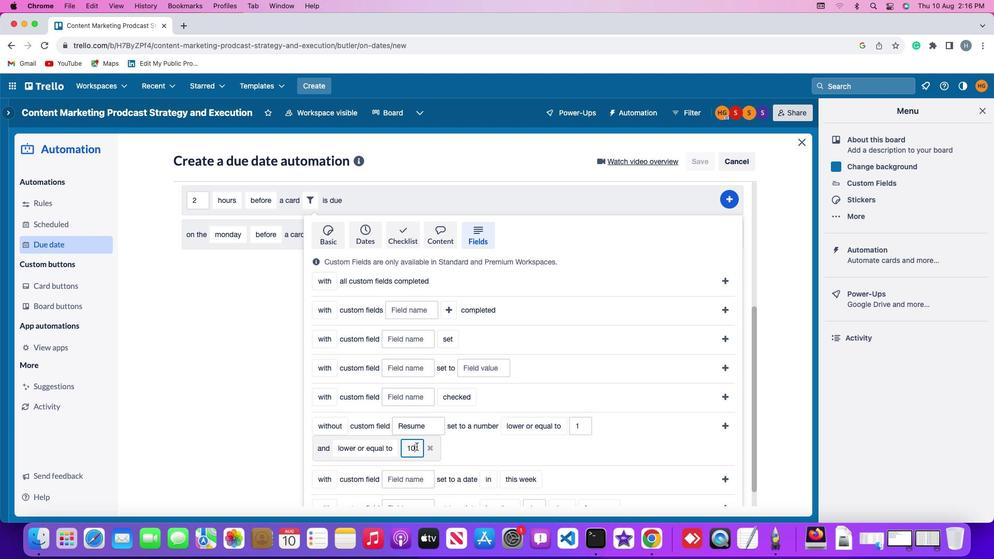 
Action: Key pressed Key.backspaceKey.backspace'1''0'
Screenshot: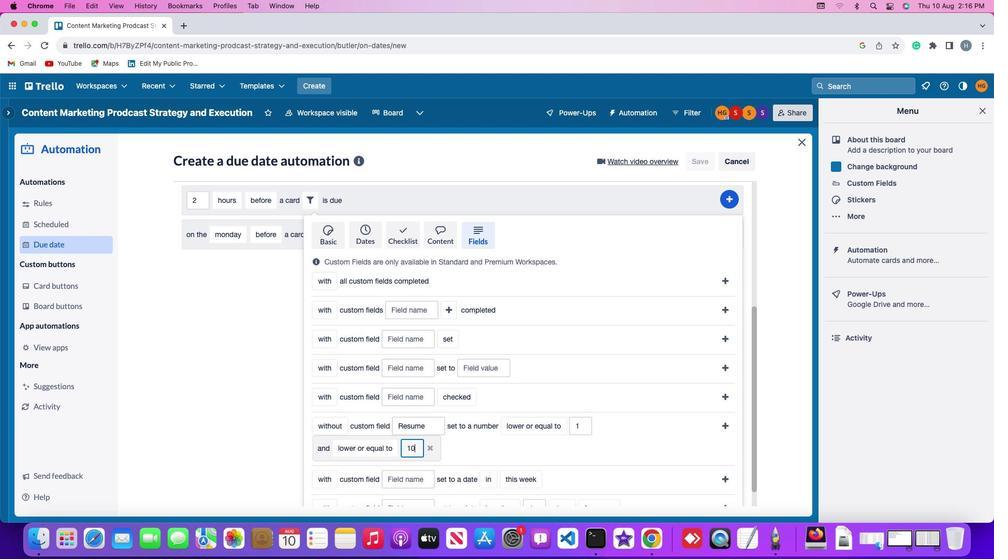 
Action: Mouse moved to (727, 424)
Screenshot: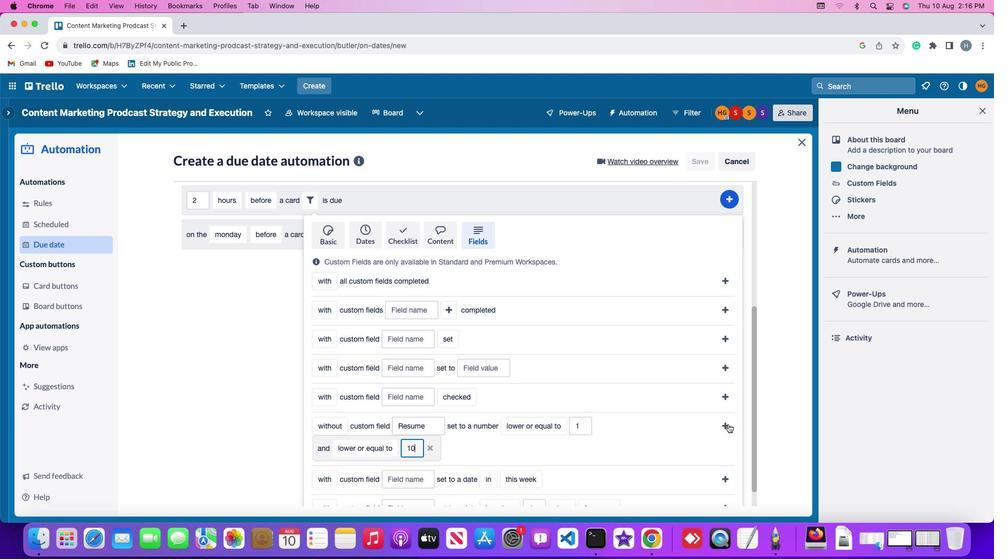 
Action: Mouse pressed left at (727, 424)
Screenshot: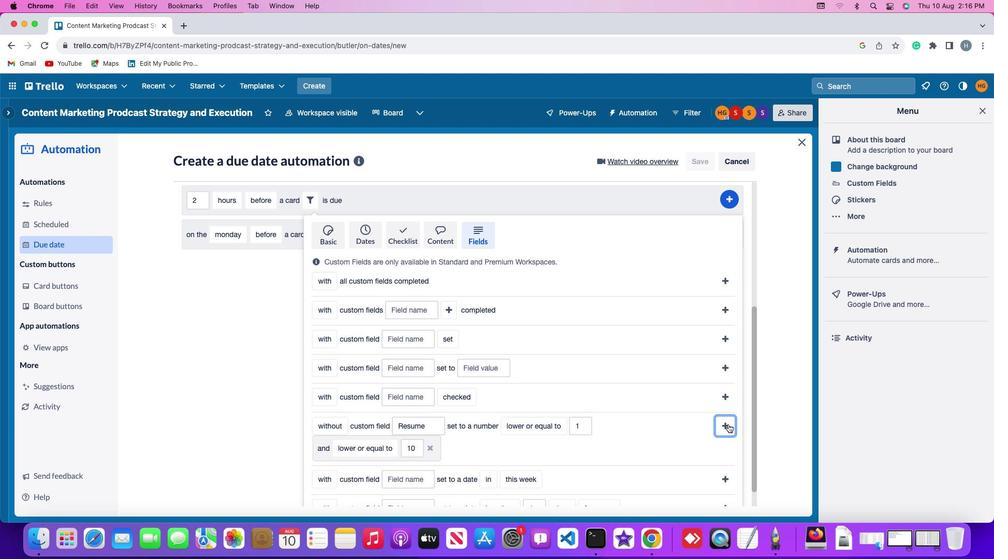 
Action: Mouse moved to (736, 414)
Screenshot: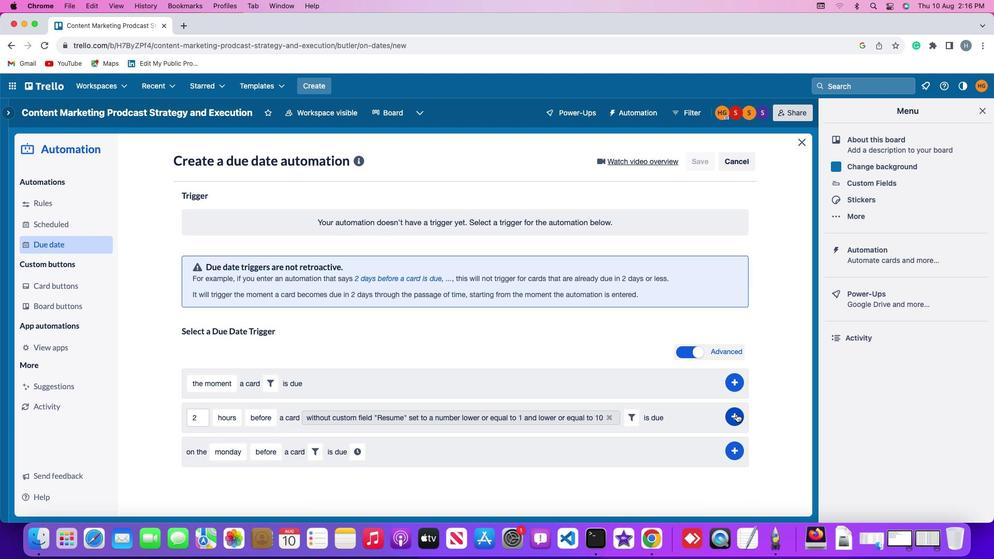 
Action: Mouse pressed left at (736, 414)
Screenshot: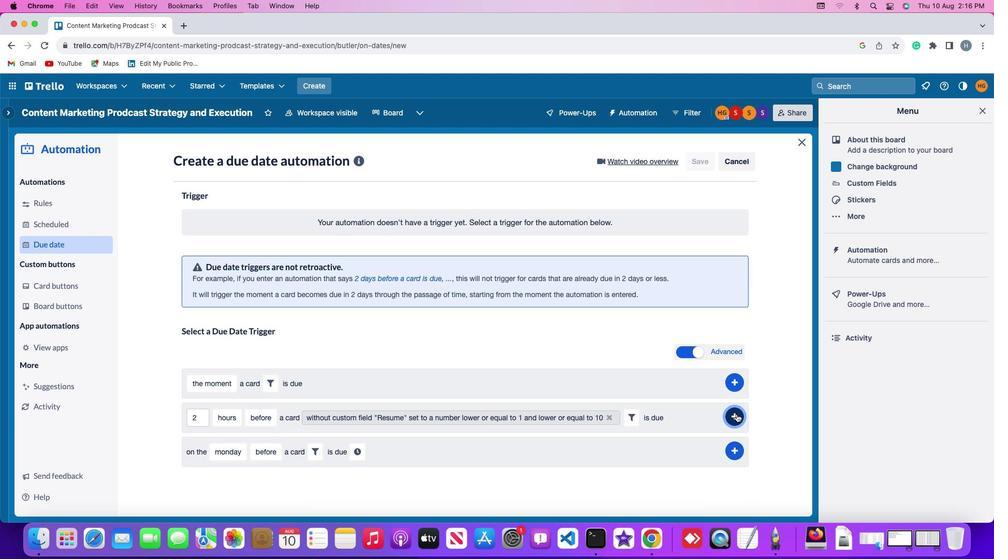 
Action: Mouse moved to (786, 359)
Screenshot: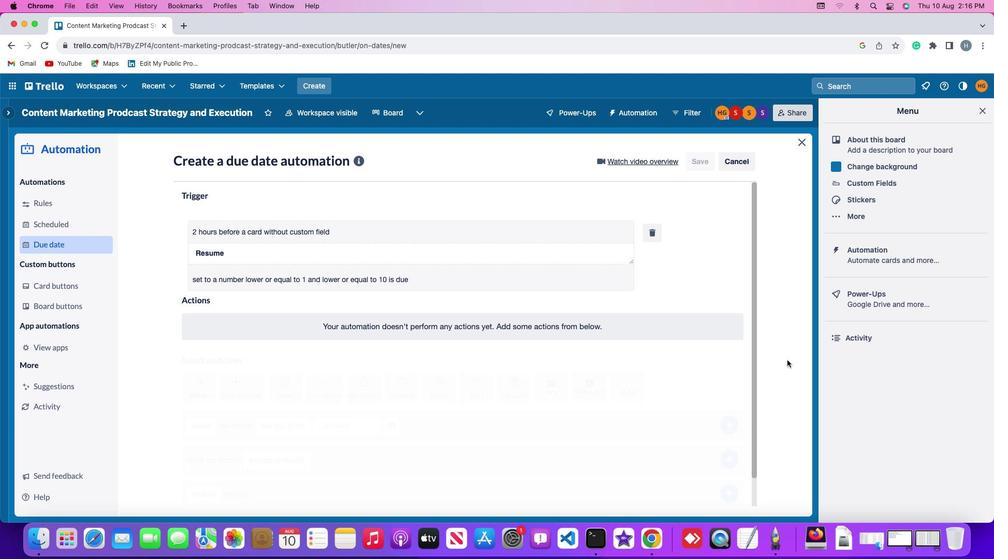 
